 Task: Slide 2 - Contents Of This Template.
Action: Mouse moved to (31, 76)
Screenshot: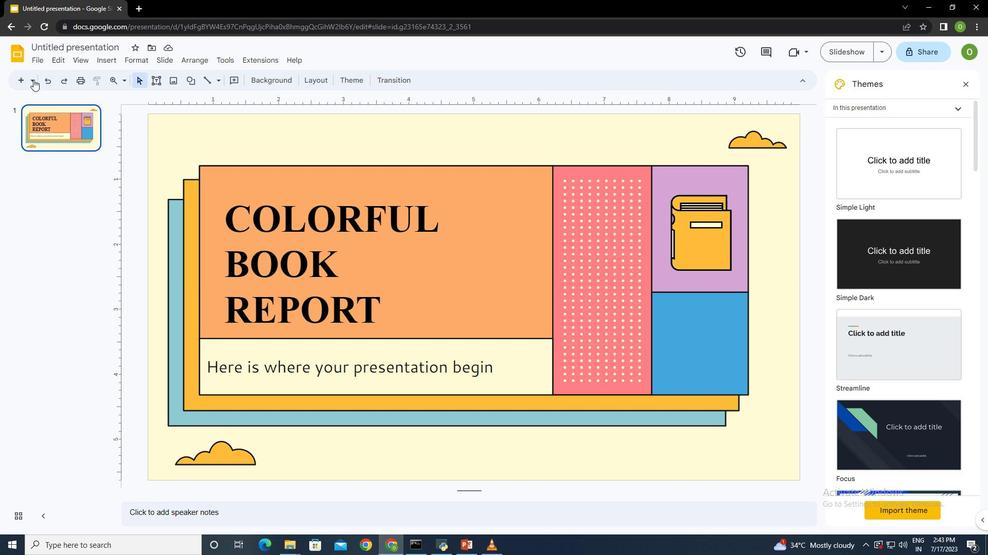 
Action: Mouse pressed left at (31, 76)
Screenshot: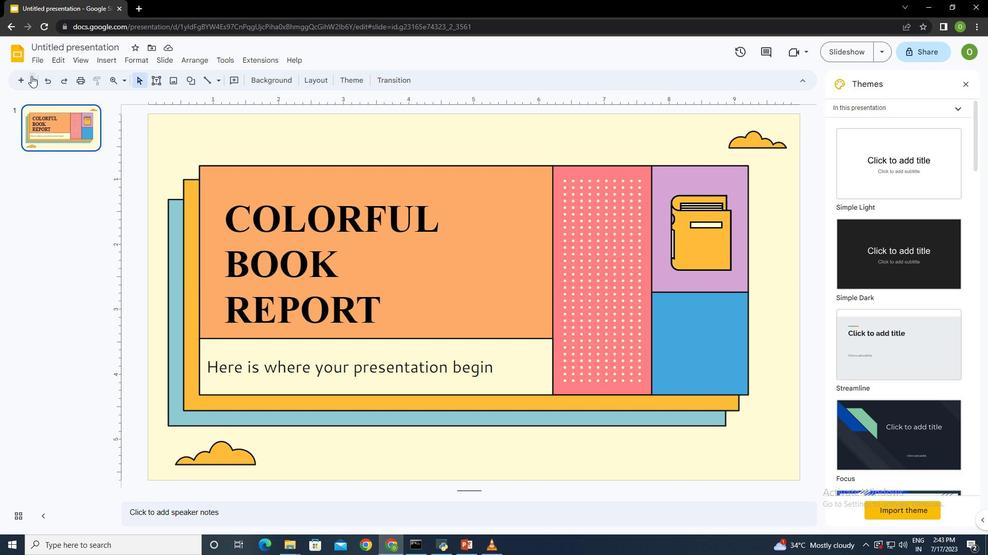 
Action: Mouse pressed left at (31, 76)
Screenshot: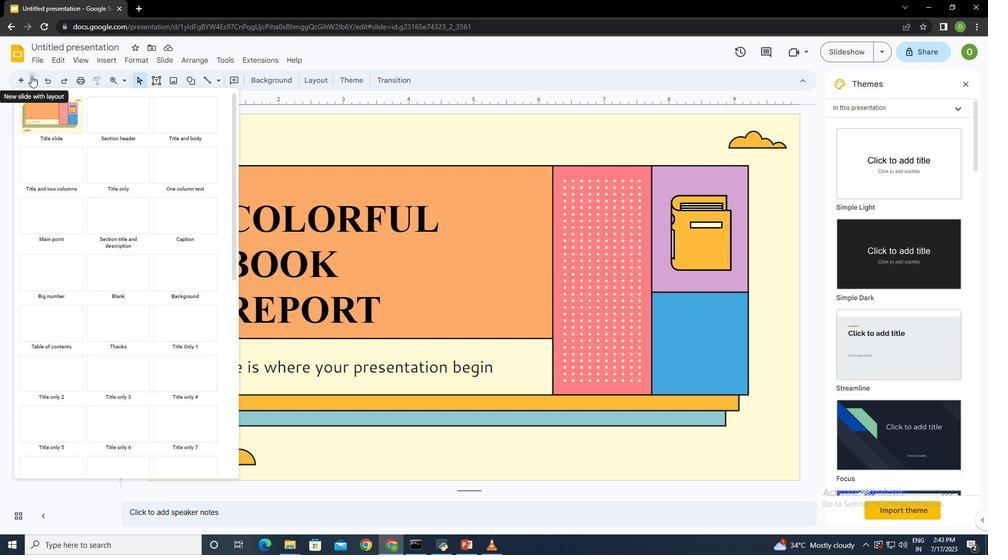 
Action: Mouse pressed left at (31, 76)
Screenshot: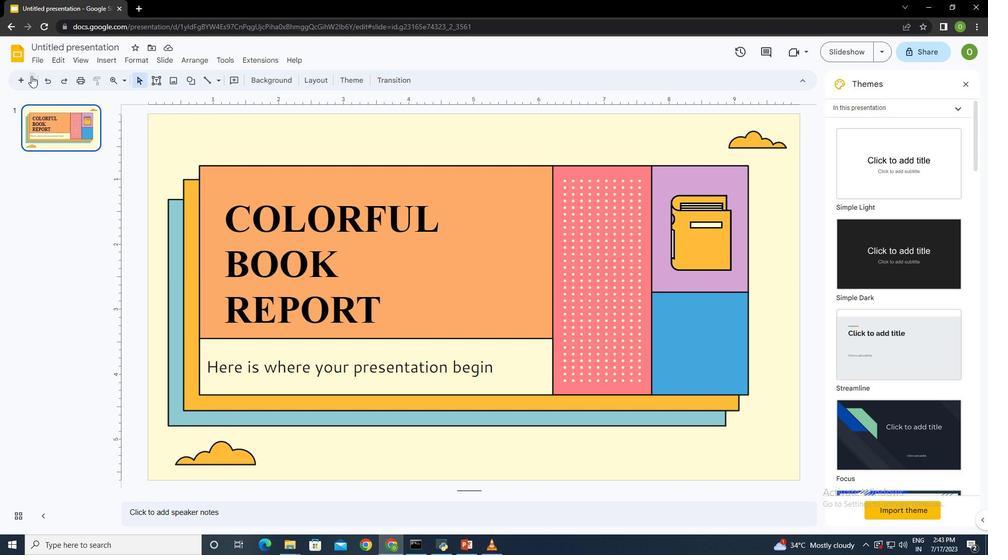 
Action: Mouse moved to (188, 118)
Screenshot: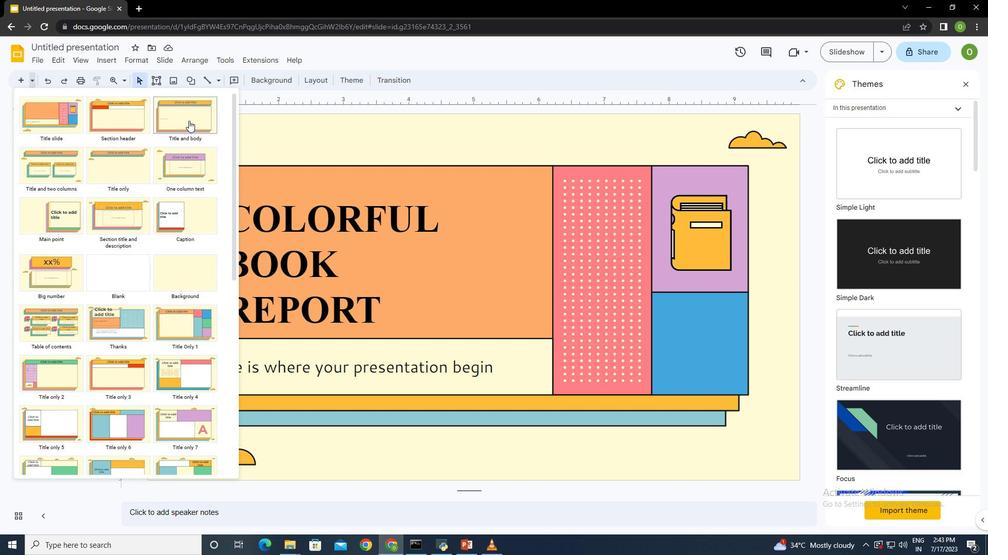 
Action: Mouse pressed left at (188, 118)
Screenshot: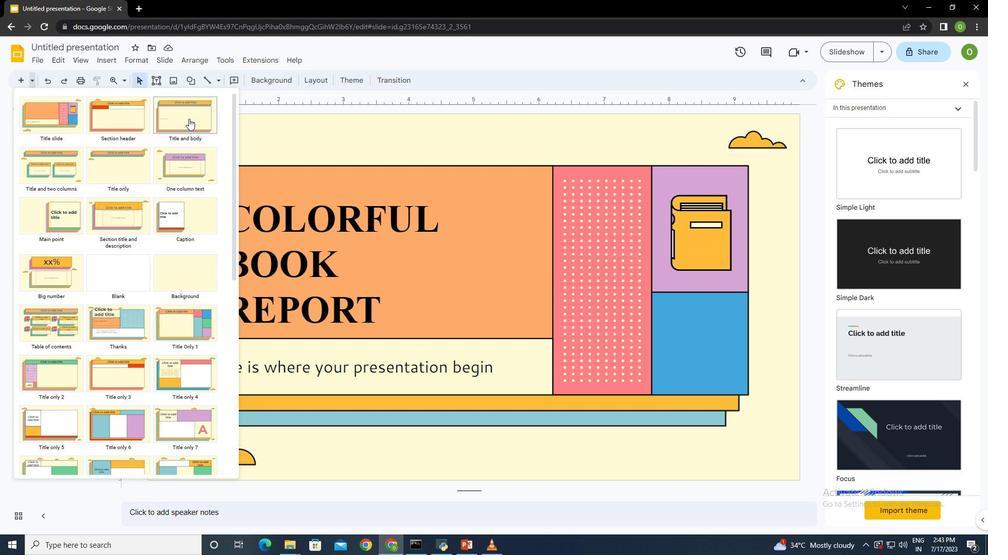
Action: Mouse moved to (342, 168)
Screenshot: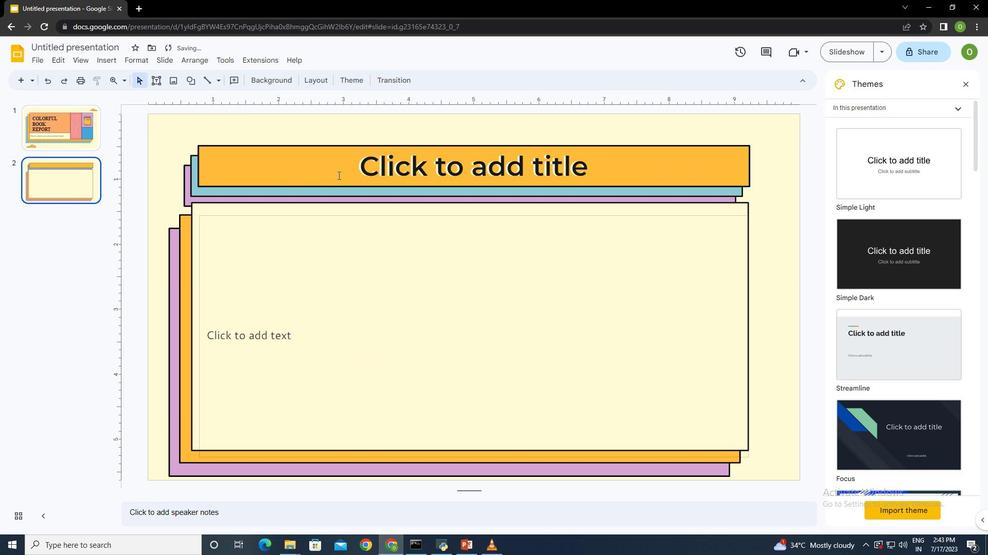 
Action: Mouse pressed left at (342, 168)
Screenshot: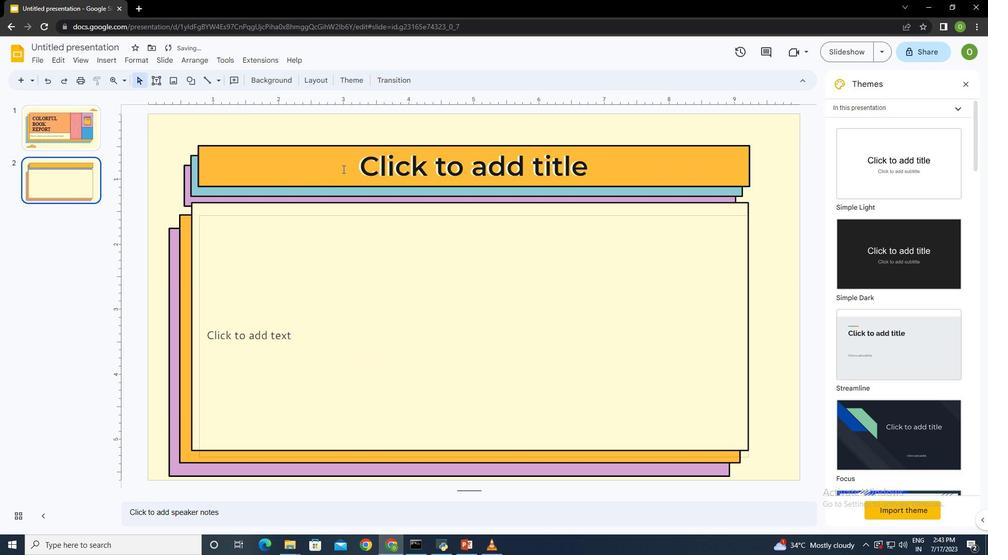 
Action: Key pressed <Key.caps_lock>CONTENTS<Key.space>OF<Key.space>THIS<Key.space>TEMPLATE
Screenshot: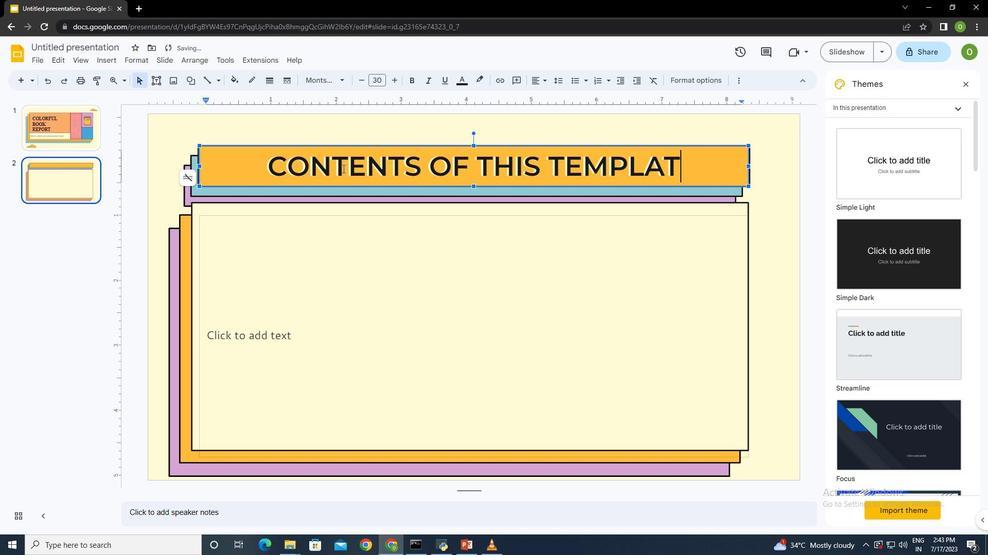 
Action: Mouse moved to (390, 173)
Screenshot: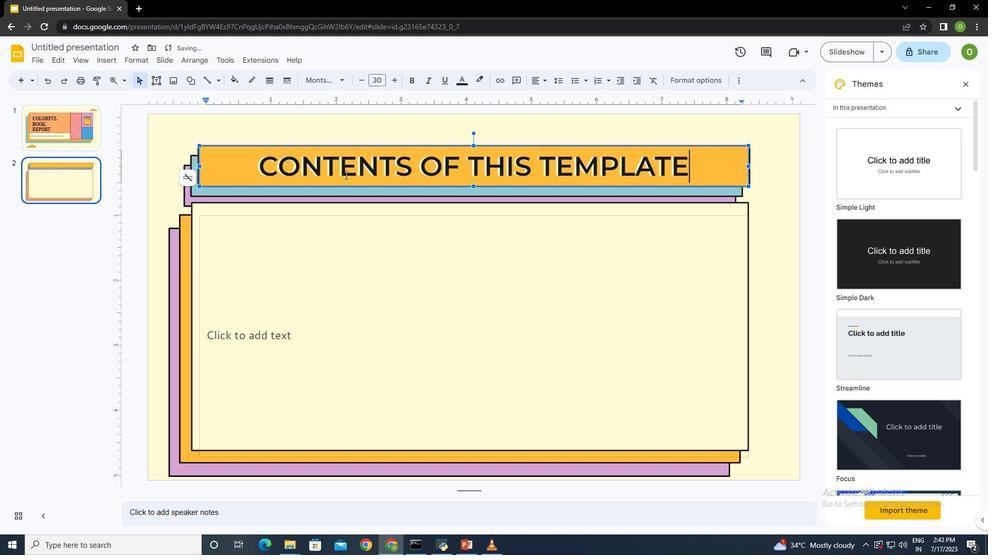 
Action: Key pressed ctrl+A
Screenshot: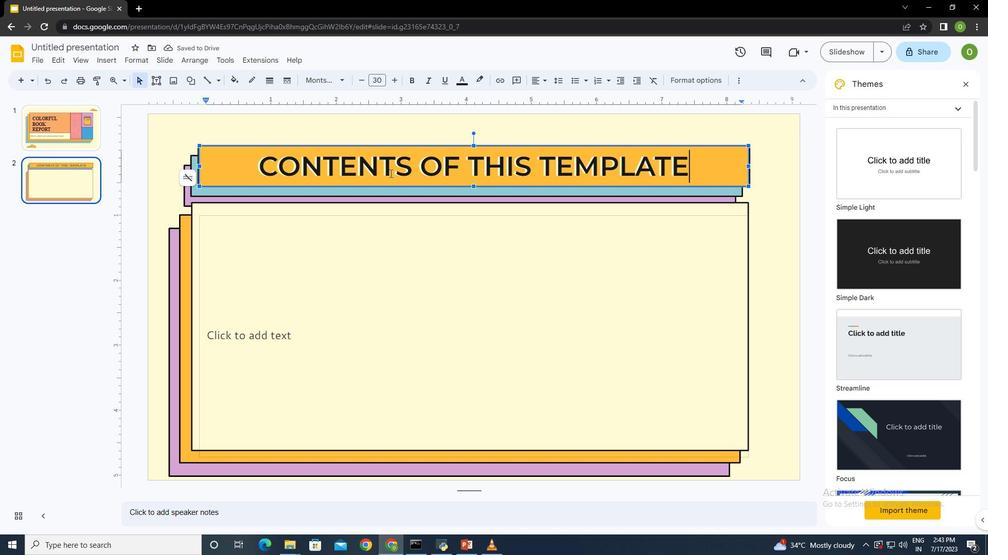 
Action: Mouse moved to (412, 81)
Screenshot: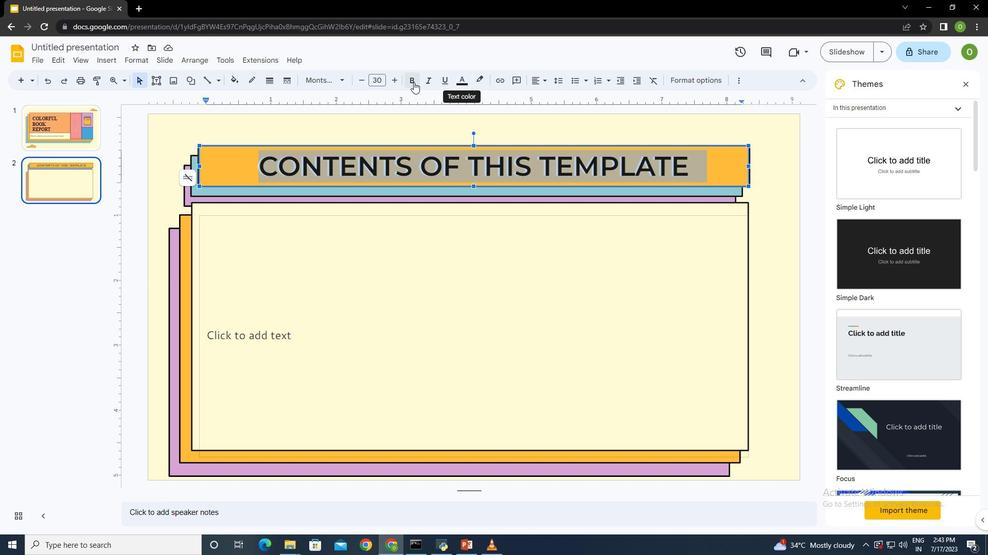
Action: Mouse pressed left at (412, 81)
Screenshot: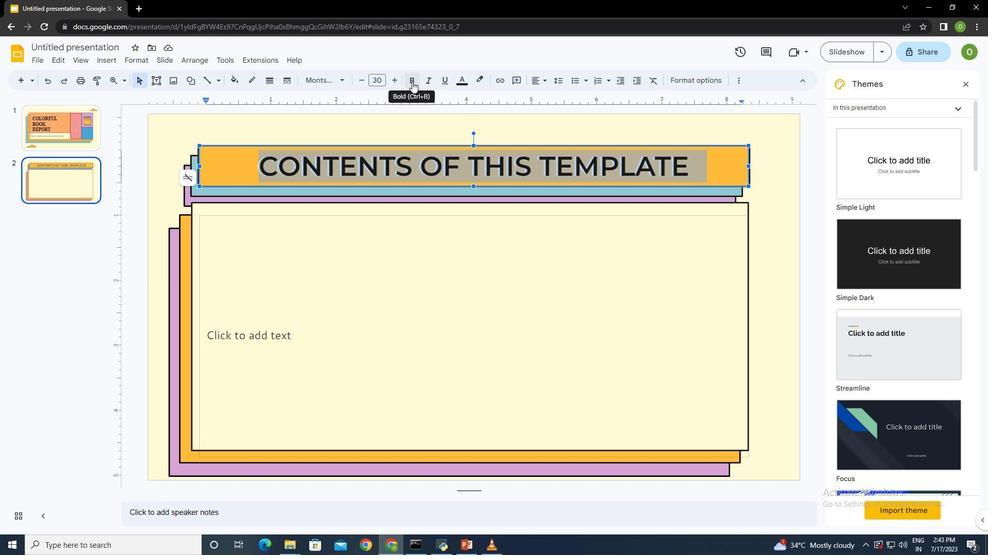 
Action: Mouse moved to (427, 83)
Screenshot: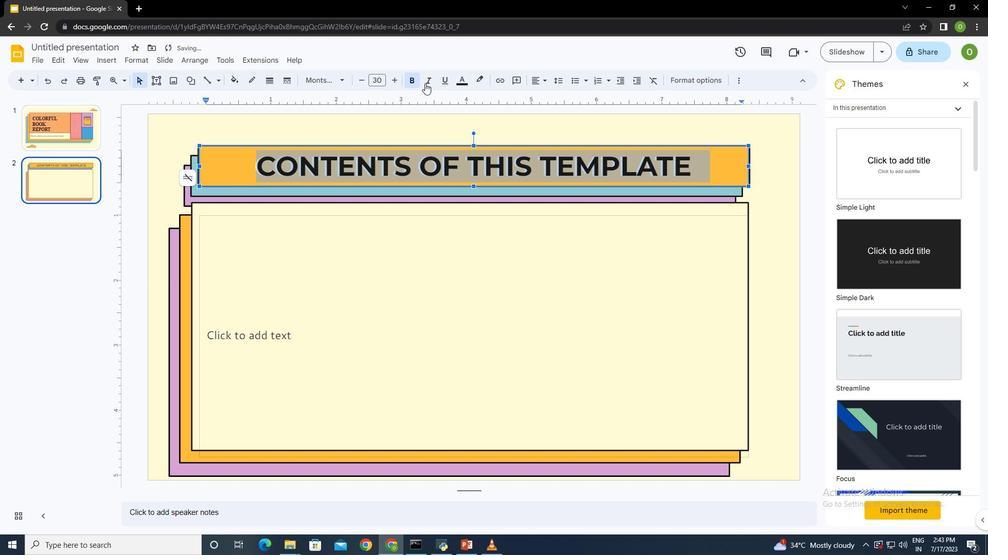 
Action: Mouse pressed left at (427, 83)
Screenshot: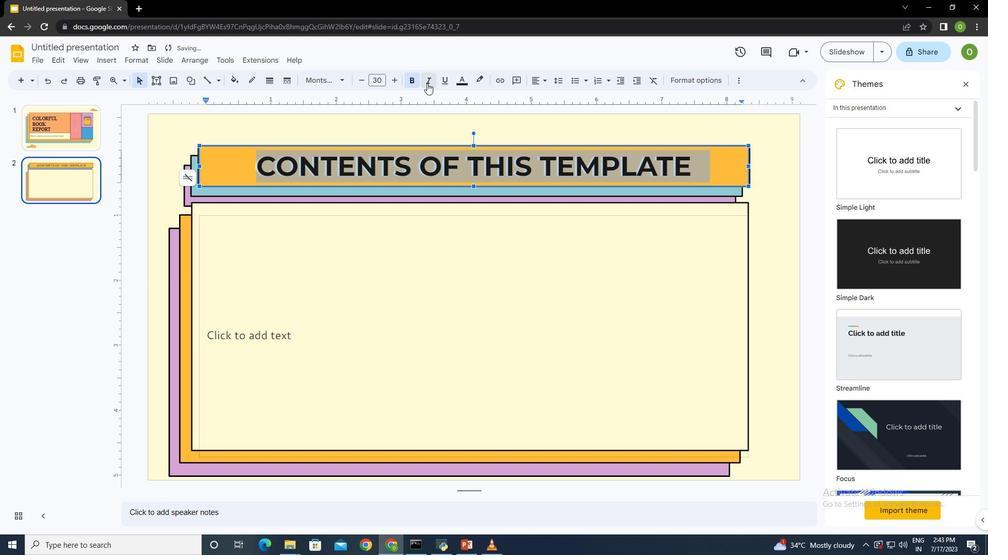 
Action: Mouse moved to (285, 258)
Screenshot: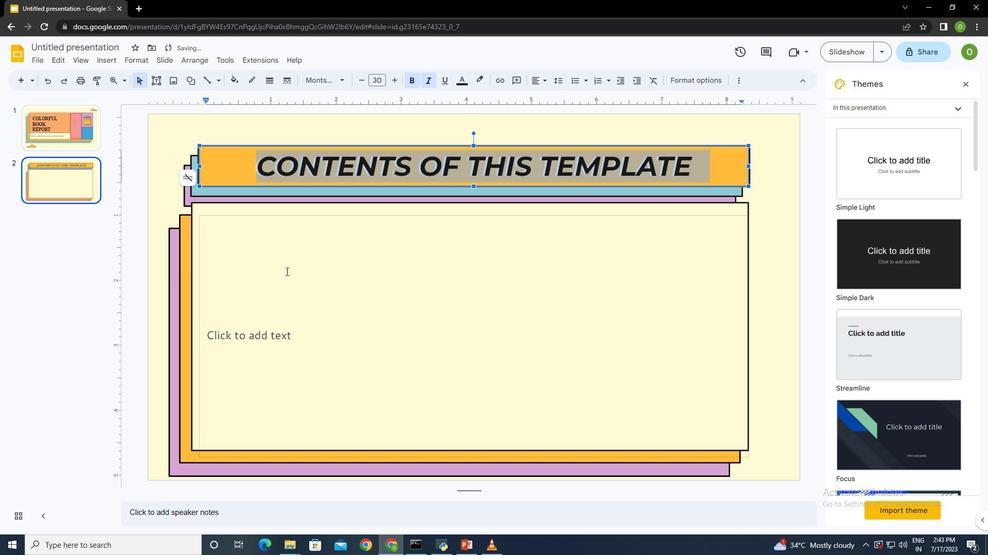 
Action: Mouse pressed left at (285, 258)
Screenshot: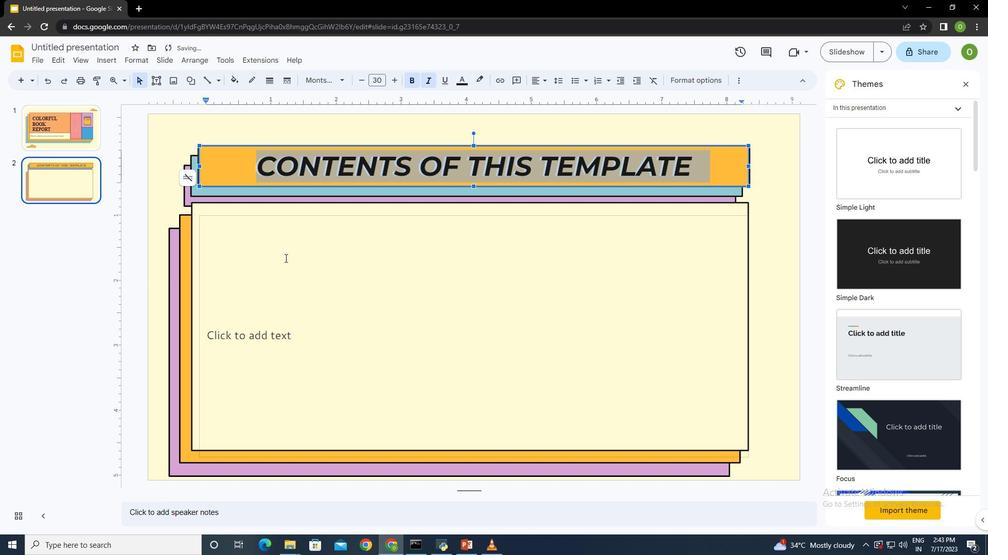 
Action: Key pressed <Key.shift><Key.caps_lock><Key.shift>Here's<Key.space>what<Key.space>you'll<Key.space>find<Key.space>in<Key.space>this<Key.space>template<Key.shift_r>:<Key.enter>
Screenshot: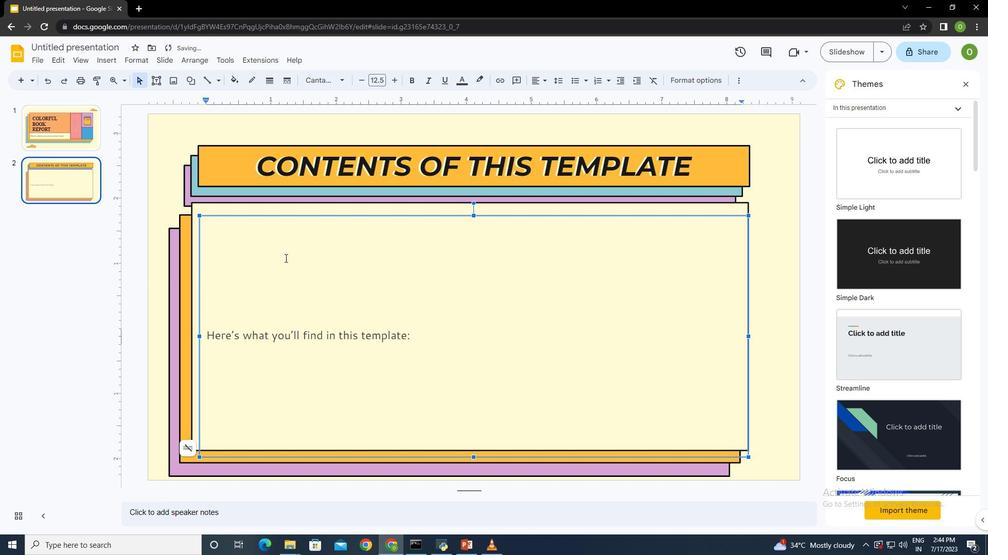 
Action: Mouse moved to (598, 80)
Screenshot: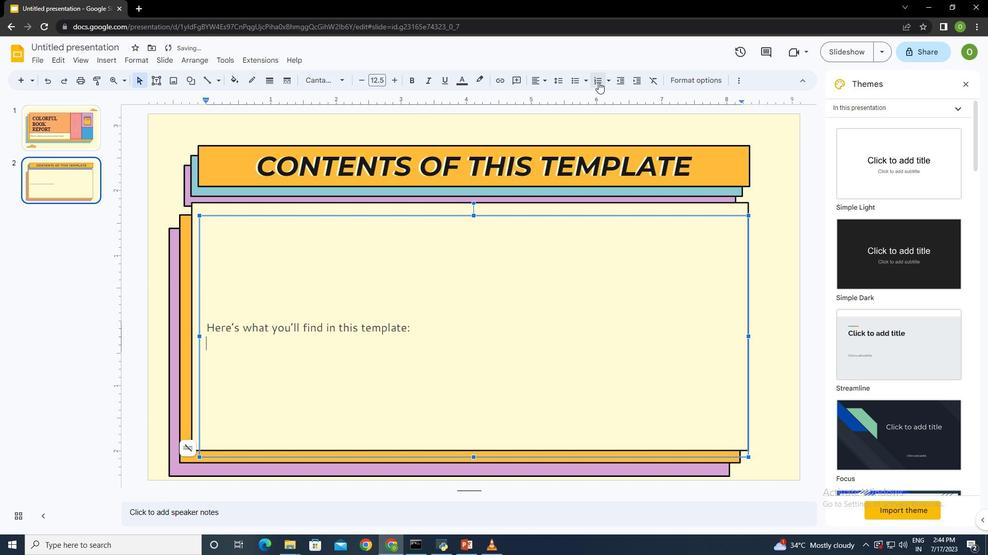 
Action: Mouse pressed left at (598, 80)
Screenshot: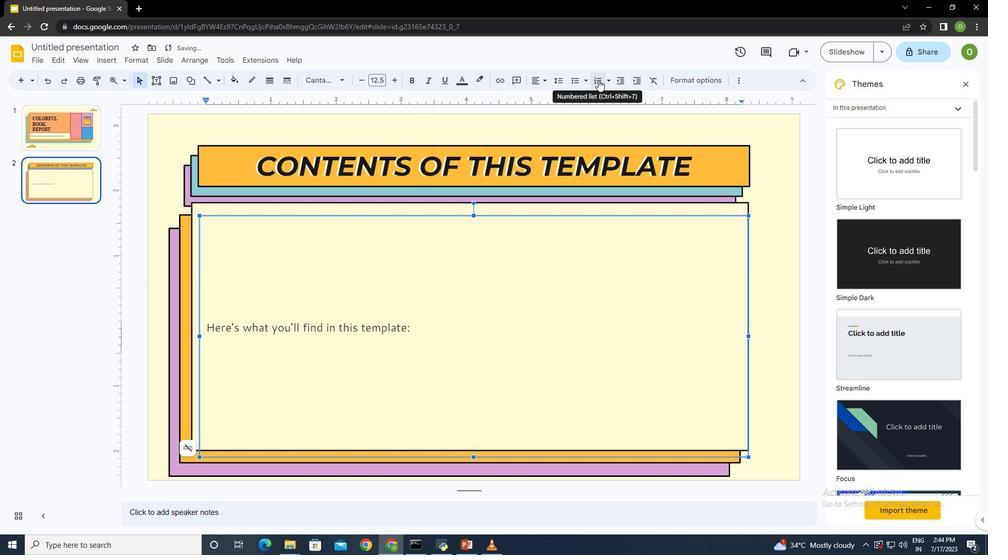 
Action: Mouse moved to (427, 334)
Screenshot: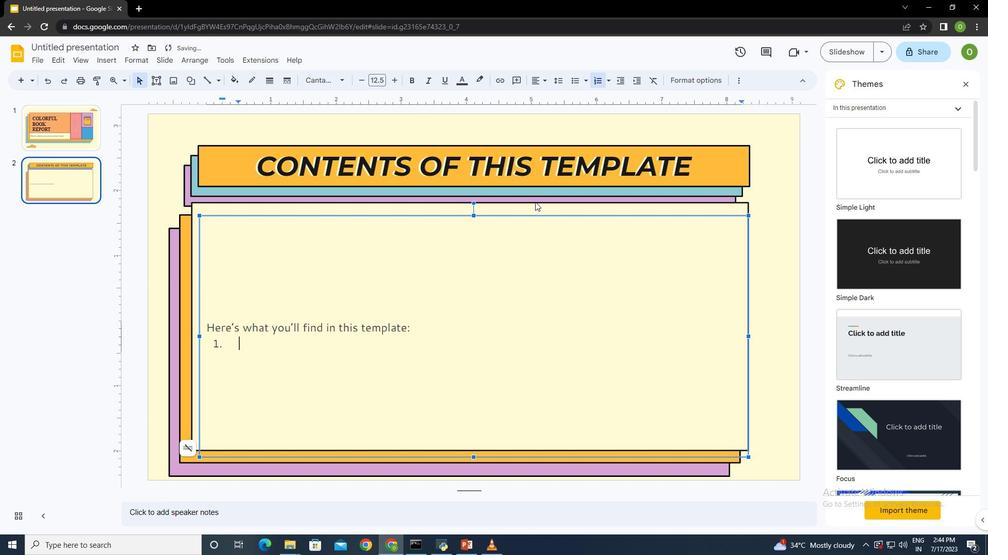
Action: Key pressed <Key.shift>A<Key.space>slide<Key.space>structure<Key.space>based<Key.space>om<Key.backspace>n<Key.space>a<Key.space>prea<Key.backspace>sentation<Key.space>for<Key.space>w<Key.backspace>education,<Key.space>which<Key.space>you<Key.space>can<Key.space>w<Key.backspace>easily<Key.space>as<Key.backspace>dapt<Key.space>to<Key.space>your<Key.space>needs.<Key.space><Key.shift>For<Key.space>more<Key.space>info<Key.space>on<Key.space>how<Key.space>to<Key.space>edit<Key.space>the<Key.space>template,<Key.space>please<Key.space>visit<Key.space>softage.com<Key.space>or<Key.space>read<Key.space>our<Key.space>website.<Key.enter><Key.shift>An<Key.space>assortment<Key.space>of<Key.space>graphic<Key.space>resources<Key.space>that<Key.space>are<Key.space>si<Key.backspace>uitable<Key.space>for<Key.space>use<Key.space>in<Key.space>the<Key.space>presentation<Key.space>can<Key.space>v<Key.backspace>be<Key.space>found<Key.space>in<Key.space>the<Key.space>link.<Key.enter><Key.shift>A<Key.space>slide<Key.space><Key.backspace>,<Key.space>which<Key.space>you<Key.space>mustt<Key.backspace><Key.space>keep<Key.space>so<Key.space>that<Key.space>proper<Key.space>credits<Key.space>for<Key.space>our<Key.space>design<Key.space>are<Key.space>given.<Key.enter><Key.shift>A<Key.space>slide<Key.space><Key.backspace>,<Key.space>e<Key.backspace>where<Key.space>you'll<Key.space>find<Key.space>link<Key.space><Key.backspace>s<Key.space>to<Key.space>all<Key.space>the<Key.space>elements<Key.space>used<Key.space>in<Key.space>the<Key.space>template.<Key.enter>final<Key.space>slide<Key.space>with<Key.shift_r>:<Key.enter><Key.shift>The<Key.space>used<Key.space>in<Key.space>the<Key.space>template.<Key.enter>a<Key.space>selection<Key.space>of<Key.space><Key.shift>Your<Key.backspace><Key.space>can<Key.space>customize<Key.space>and<Key.space>animate<Key.space>then<Key.backspace>m<Key.space>as<Key.space>you<Key.space>wish<Key.space>with<Key.space>the<Key.space>online<Key.space>editor,<Key.space>visit.<Key.enter>a<Key.backspace><Key.shift>More<Key.space><Key.shift><Key.shift><Key.shift><Key.shift><Key.shift><Key.shift><Key.shift><Key.shift><Key.shift><Key.shift>Whose<Key.space>size<Key.space>and<Key.space>color<Key.space>can<Key.space>be<Key.space>edited.<Key.enter><Key.shift><Key.shift>Sets<Key.space>of<Key.space>the<Key.space>following<Key.space>themes<Key.space>general,<Key.space>business<Key.space>avatar<Key.space><Key.backspace>,<Key.space>creative<Key.space>teamword<Key.backspace>k.<Key.enter><Key.backspace><Key.shift><Key.shift><Key.shift><Key.shift><Key.shift><Key.shift><Key.shift><Key.shift><Key.shift>You<Key.space>can<Key.space>delete<Key.space>this<Key.space>slide<Key.space>when<Key.space>you're<Key.space>done<Key.space>editing<Key.space>the<Key.space>presenta<Key.backspace>ion.
Screenshot: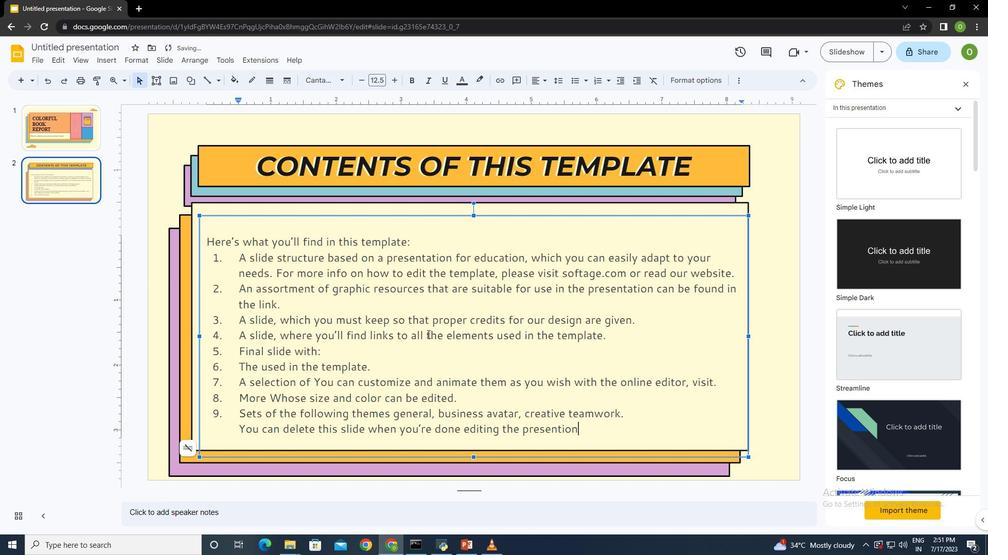 
Action: Mouse moved to (600, 434)
Screenshot: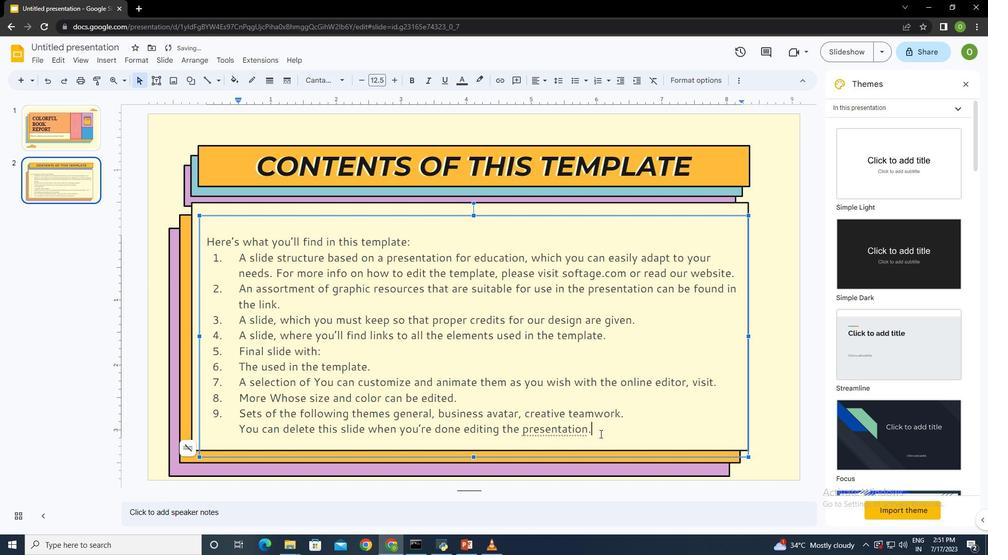 
Action: Mouse pressed left at (600, 434)
Screenshot: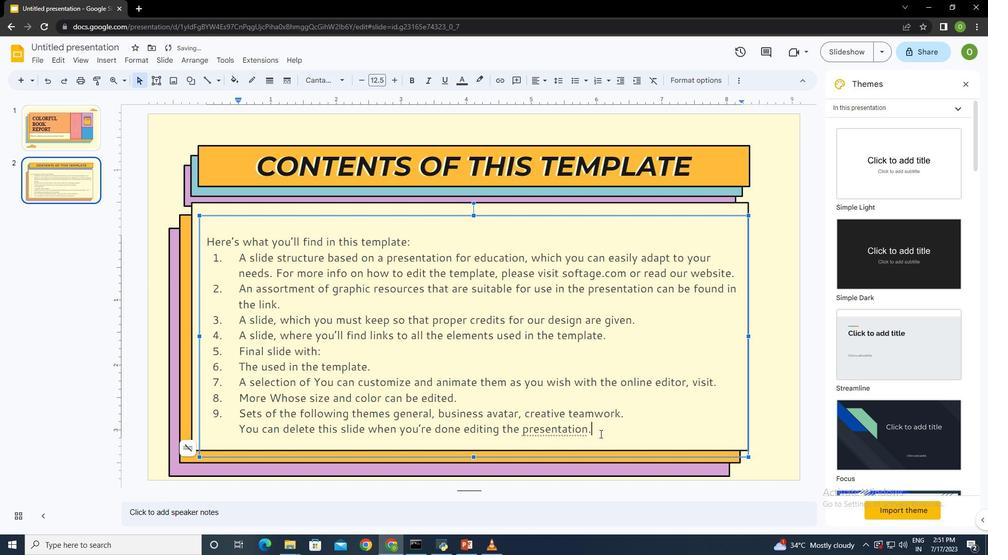 
Action: Mouse moved to (225, 61)
Screenshot: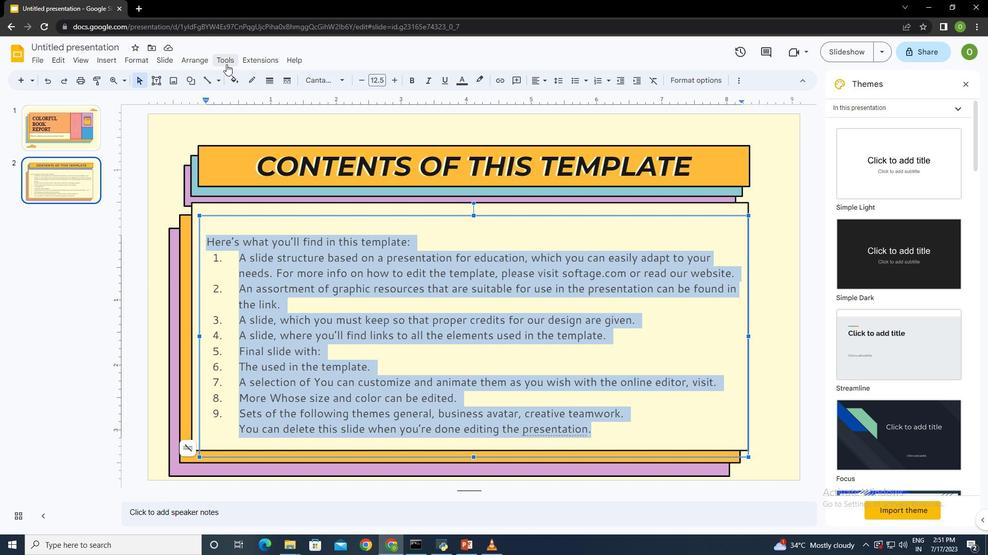 
Action: Mouse pressed left at (225, 61)
Screenshot: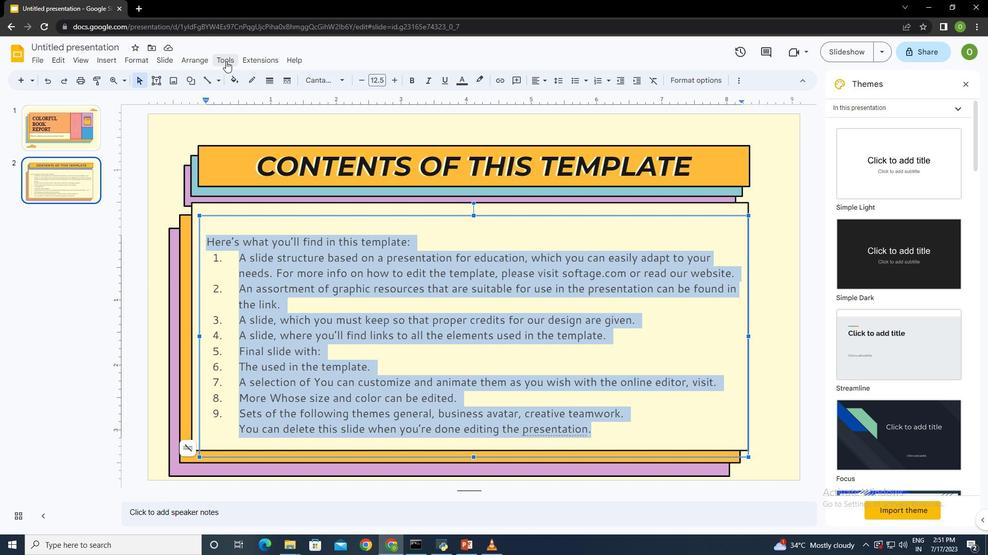 
Action: Mouse moved to (247, 76)
Screenshot: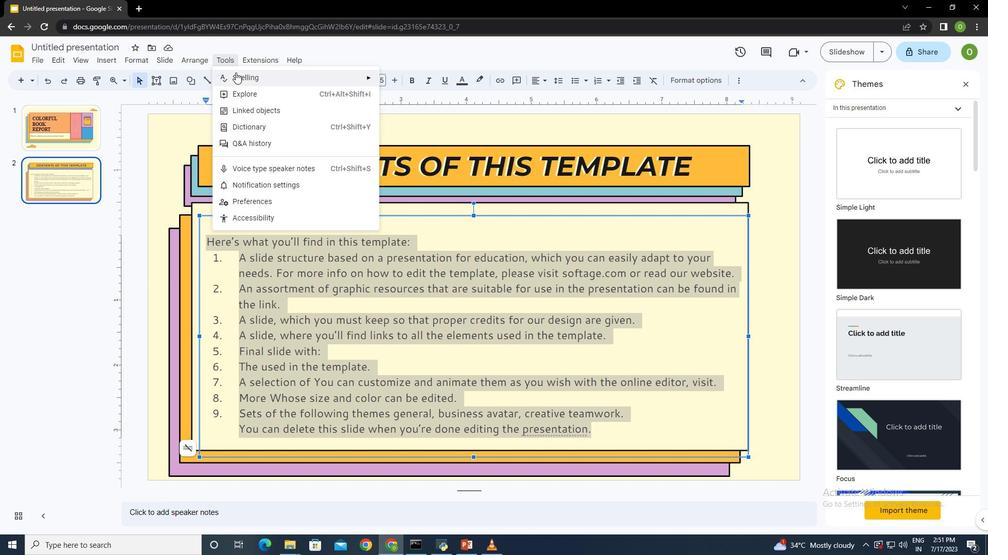 
Action: Mouse pressed left at (247, 76)
Screenshot: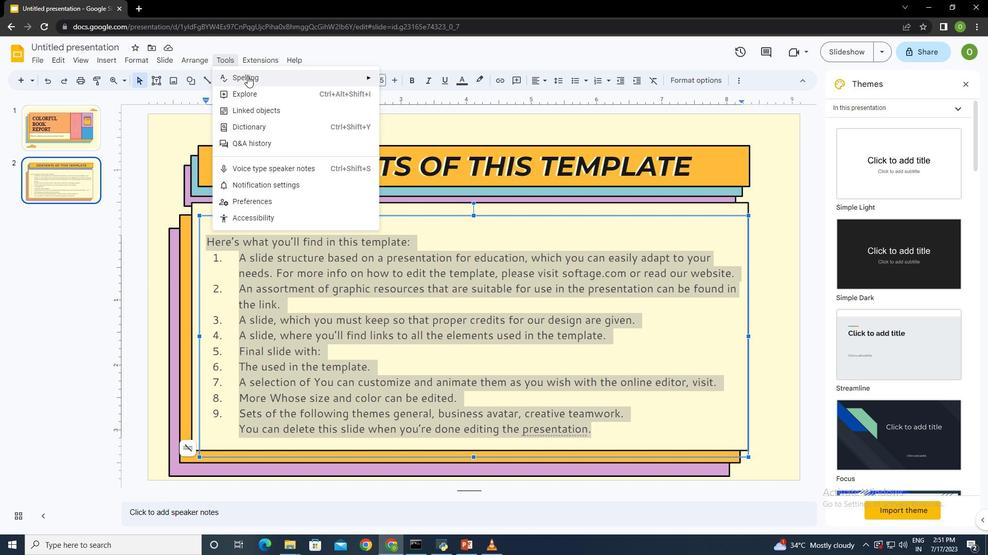 
Action: Mouse moved to (425, 77)
Screenshot: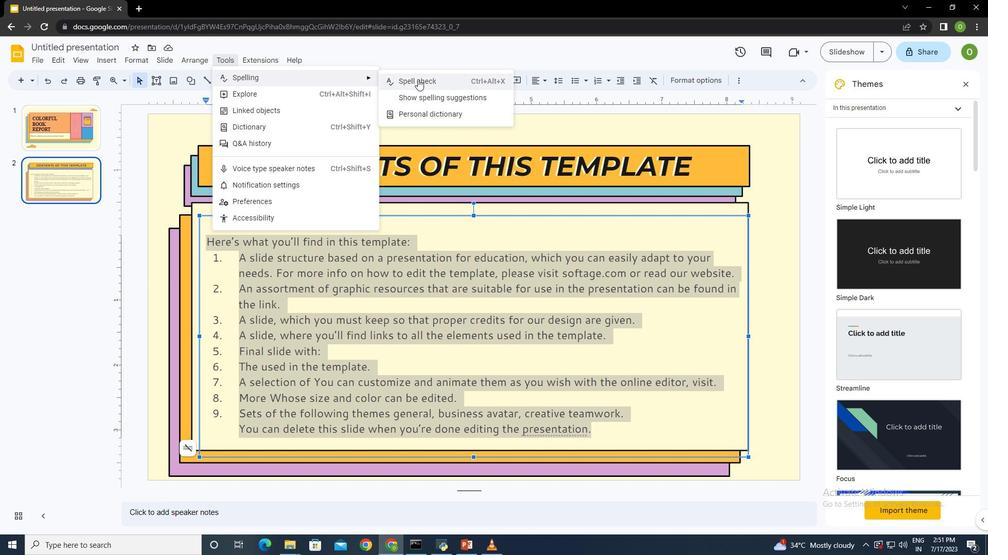 
Action: Mouse pressed left at (425, 77)
Screenshot: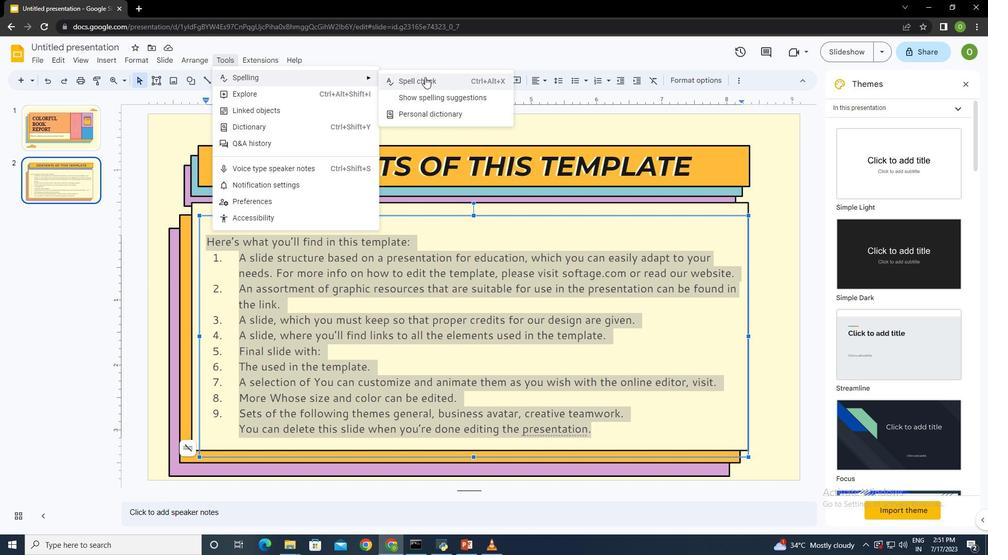 
Action: Mouse moved to (832, 154)
Screenshot: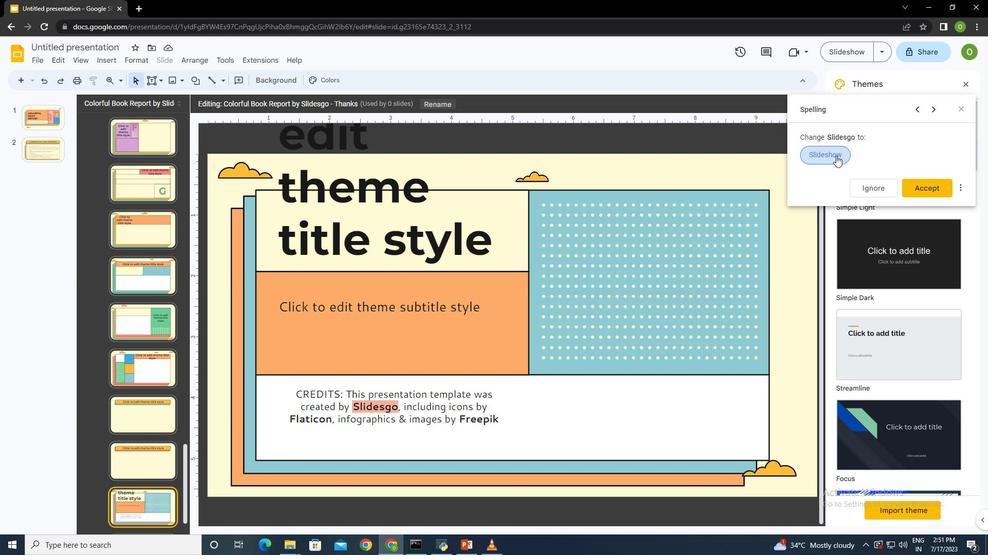 
Action: Mouse pressed left at (832, 154)
Screenshot: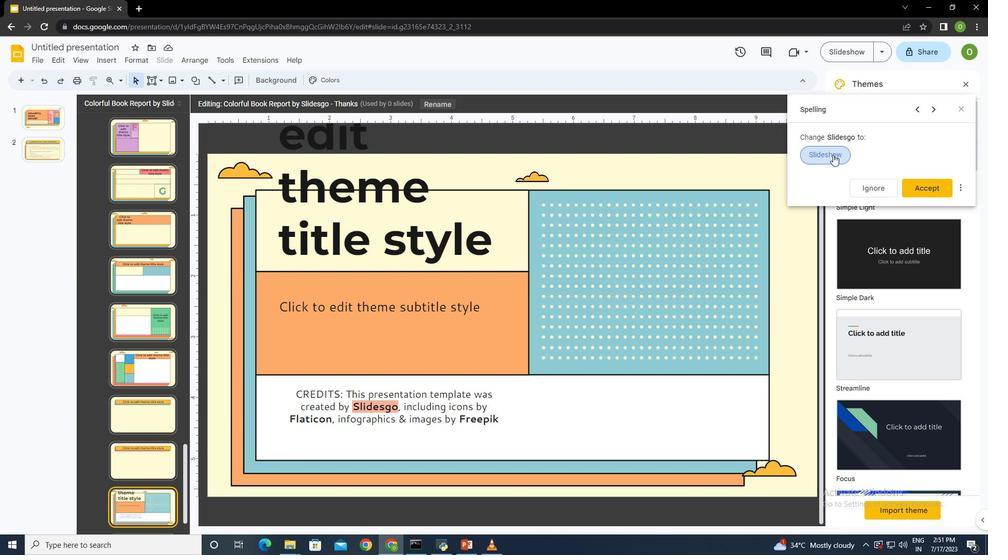 
Action: Mouse moved to (964, 110)
Screenshot: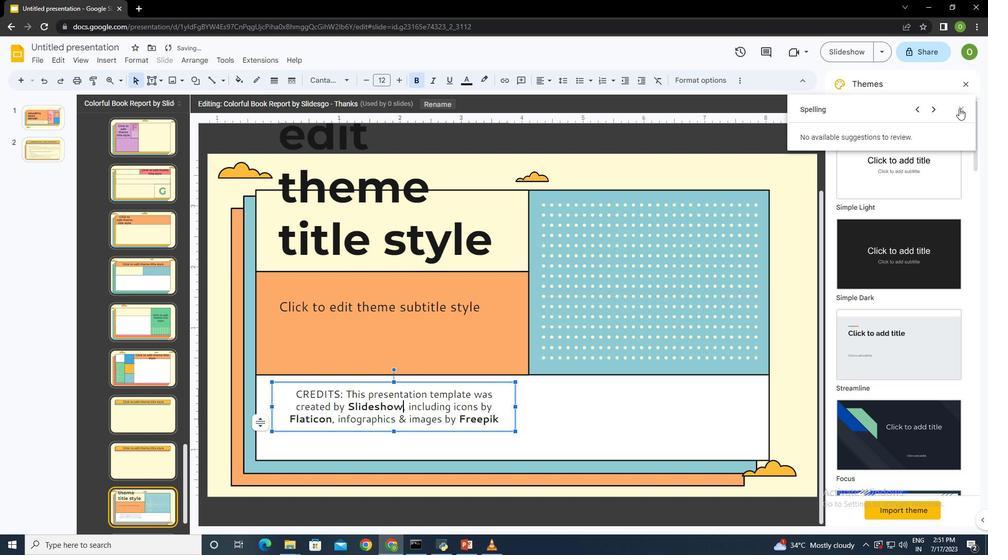 
Action: Mouse pressed left at (964, 110)
Screenshot: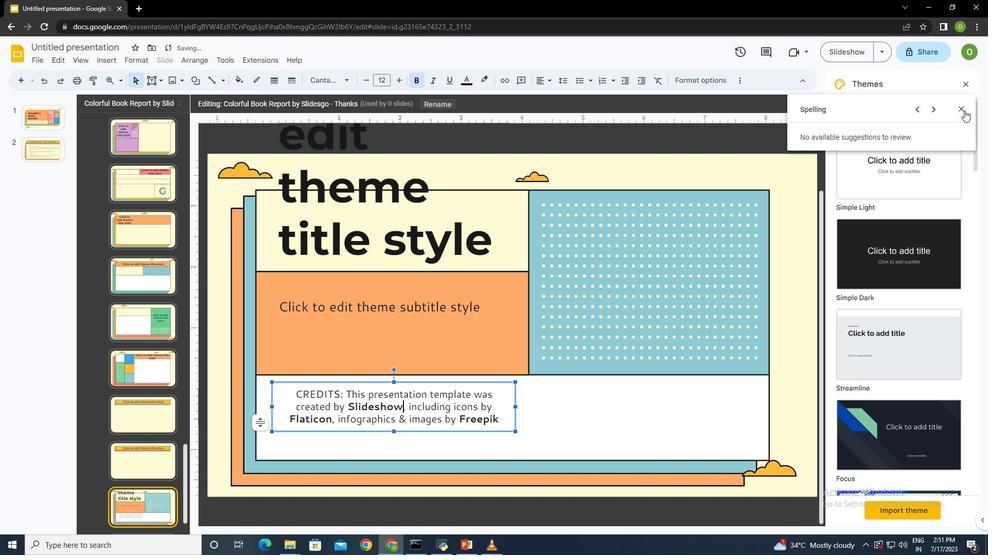 
Action: Mouse moved to (660, 433)
Screenshot: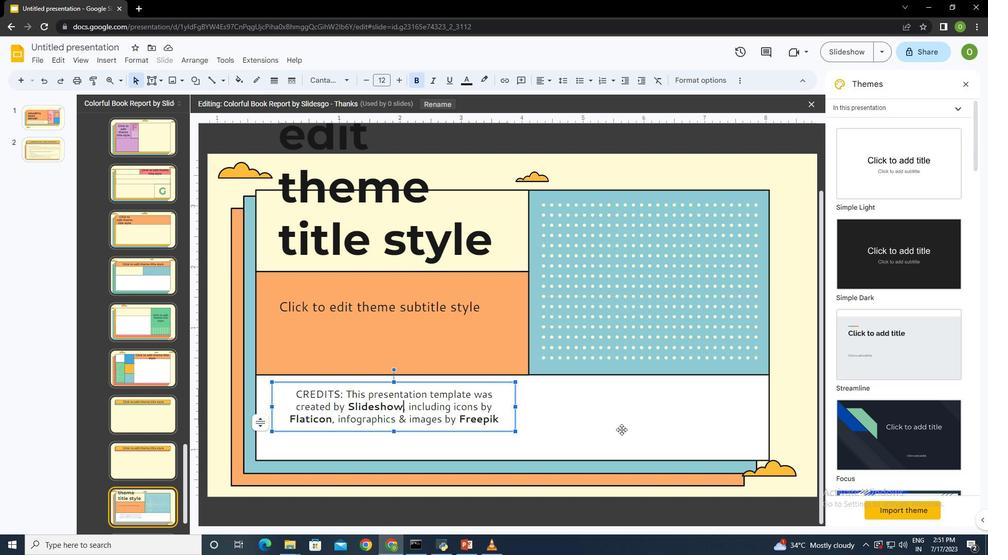 
Action: Mouse pressed left at (660, 433)
Screenshot: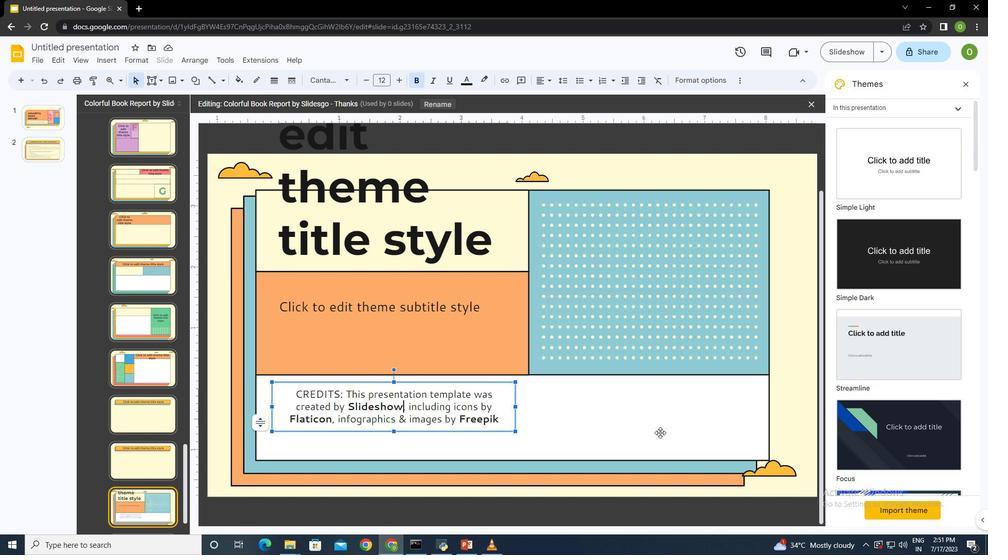 
Action: Mouse moved to (48, 150)
Screenshot: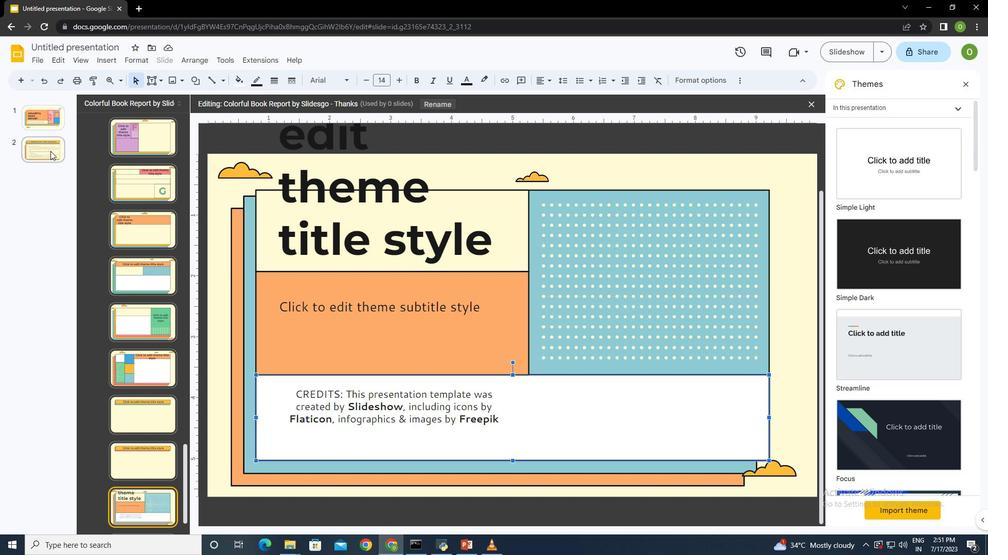 
Action: Mouse pressed left at (48, 150)
Screenshot: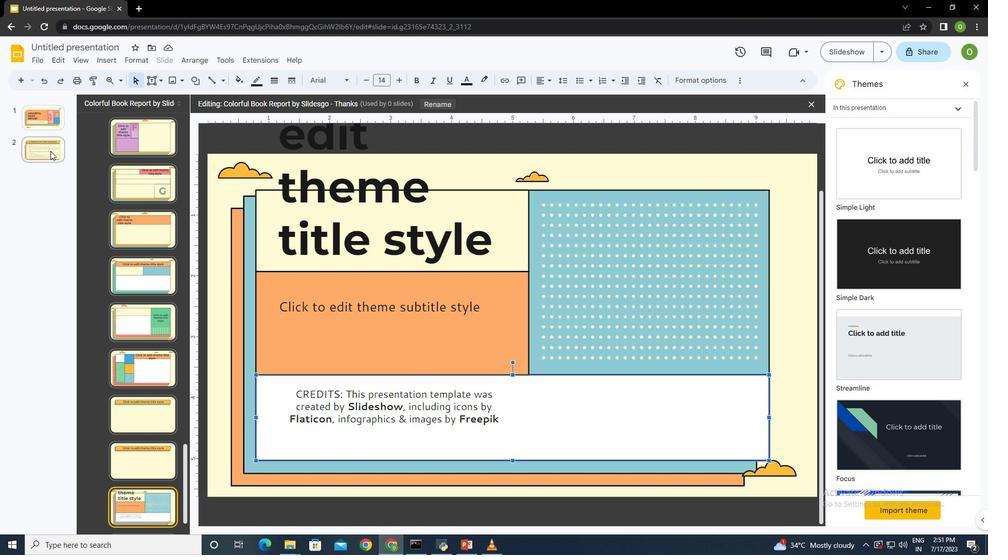 
Action: Mouse moved to (503, 311)
Screenshot: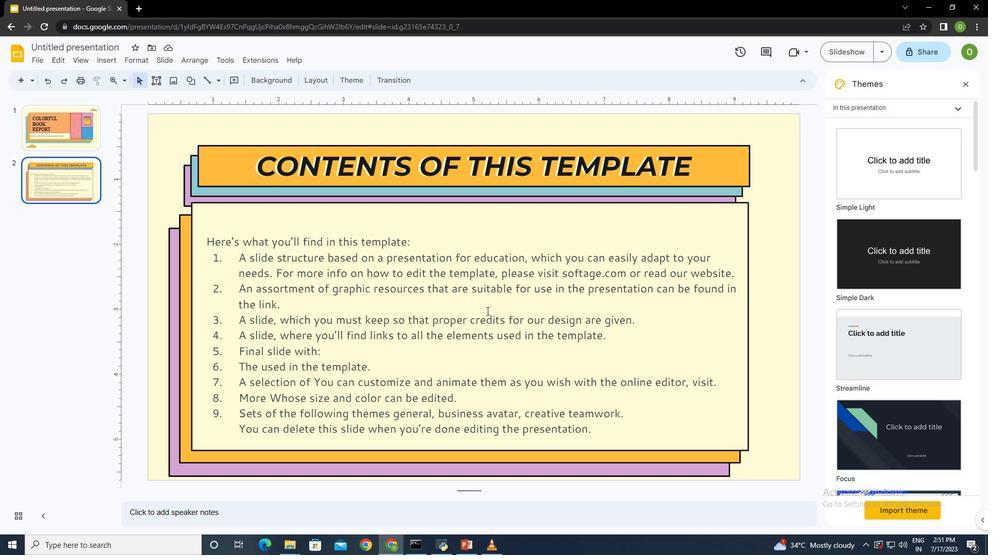 
Action: Mouse pressed left at (503, 311)
Screenshot: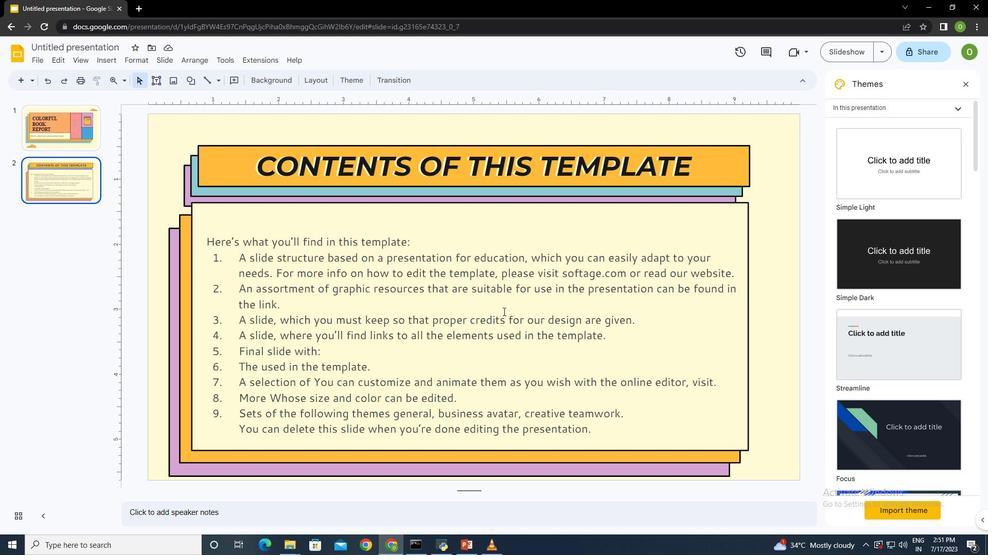 
Action: Mouse moved to (210, 234)
Screenshot: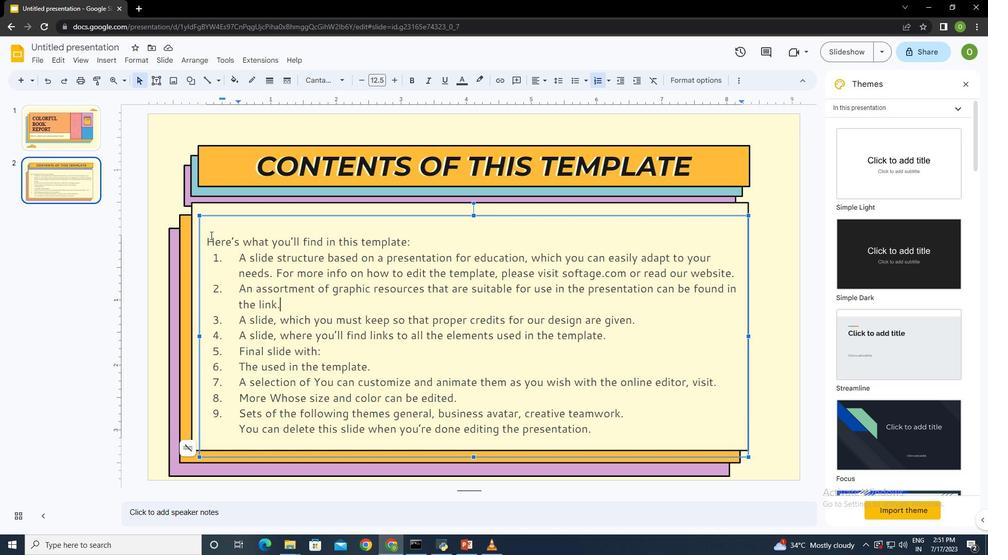 
Action: Mouse pressed left at (210, 234)
Screenshot: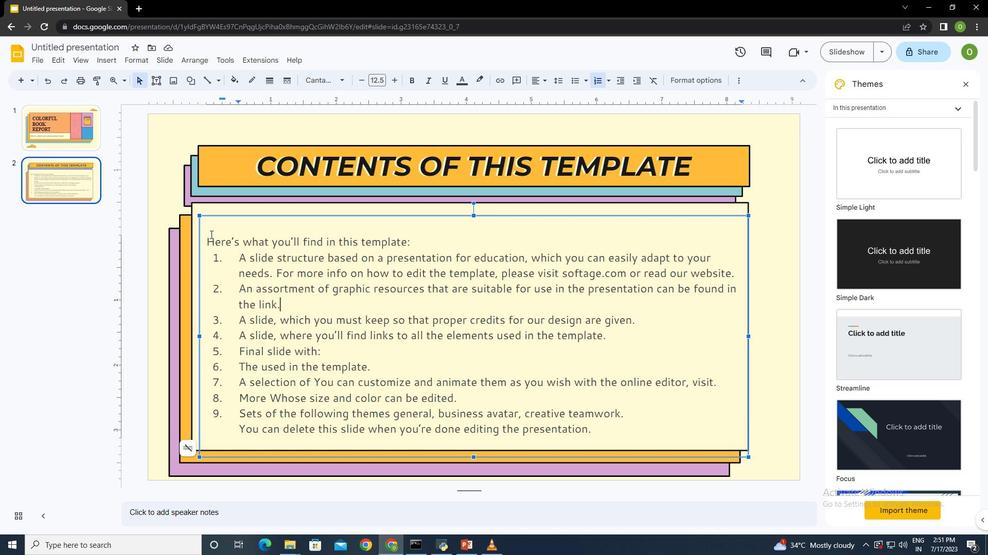 
Action: Mouse moved to (205, 245)
Screenshot: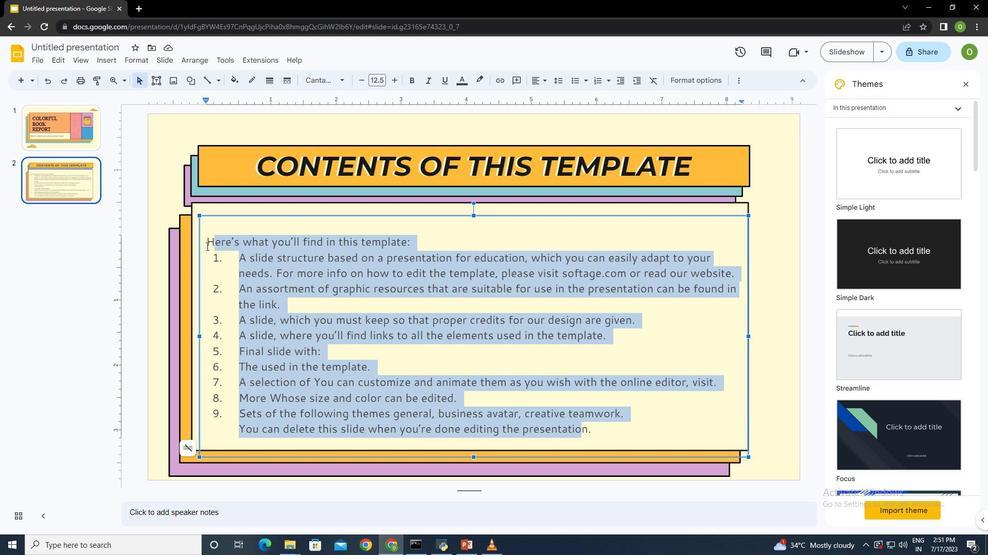 
Action: Mouse pressed left at (205, 245)
Screenshot: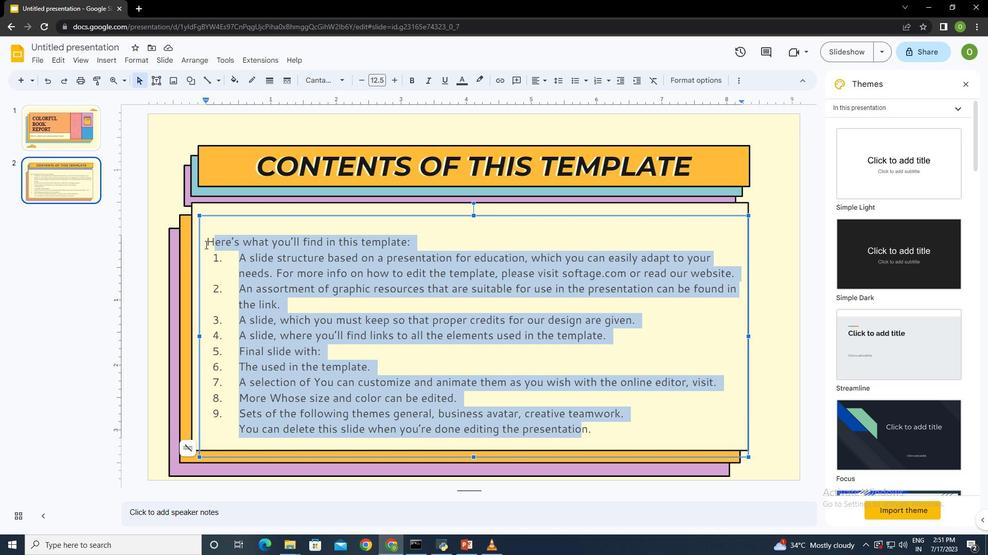 
Action: Mouse moved to (205, 239)
Screenshot: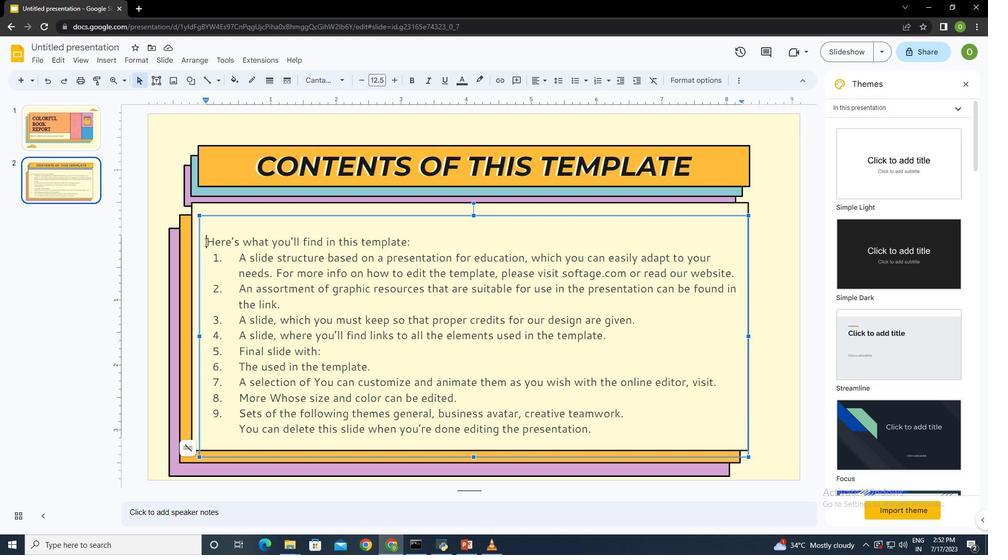 
Action: Mouse pressed left at (205, 239)
Screenshot: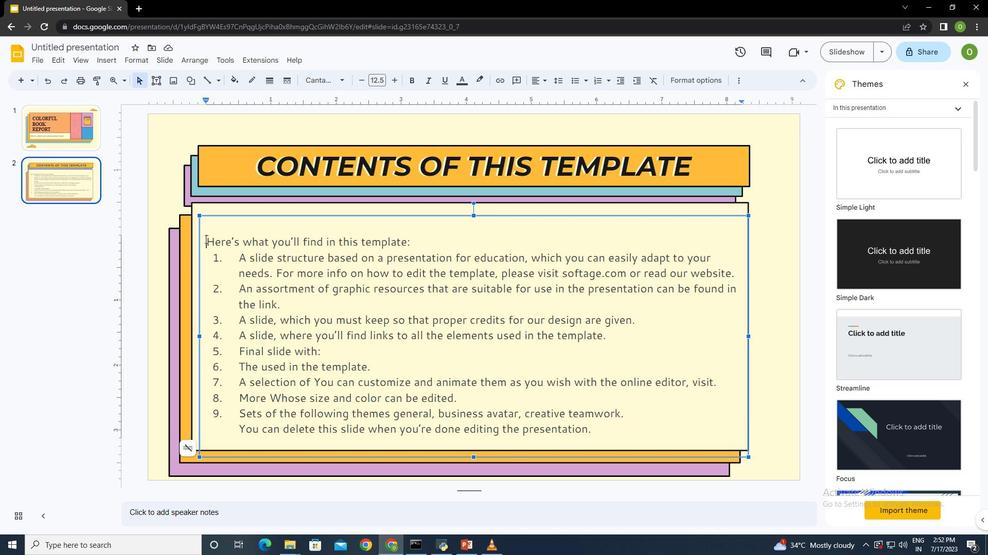 
Action: Mouse moved to (969, 80)
Screenshot: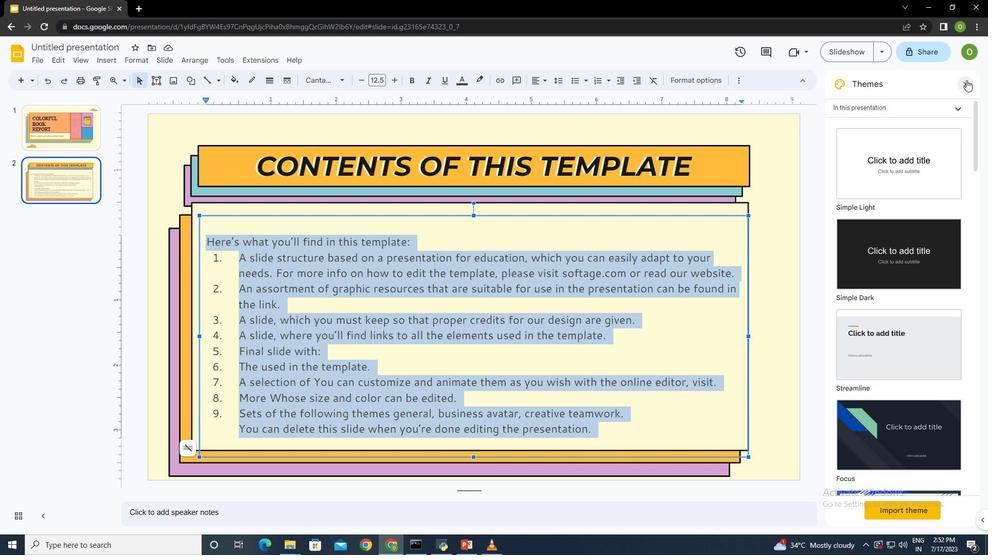 
Action: Mouse pressed left at (969, 80)
Screenshot: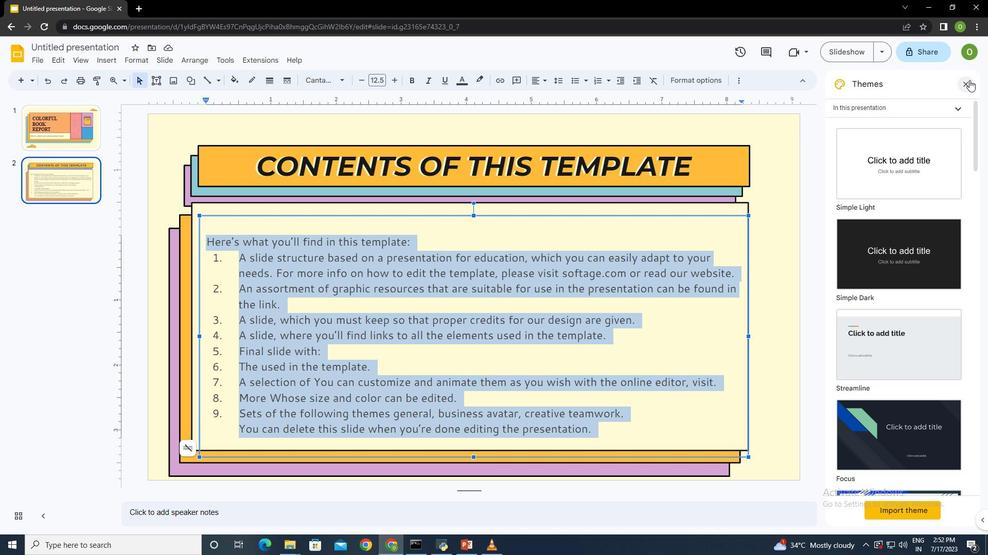 
Action: Mouse moved to (746, 76)
Screenshot: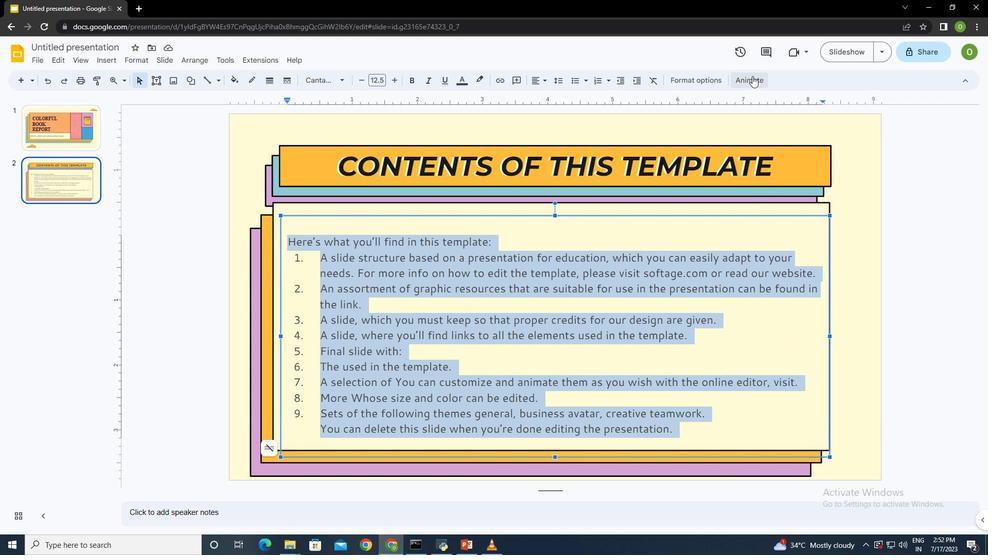 
Action: Mouse pressed left at (746, 76)
Screenshot: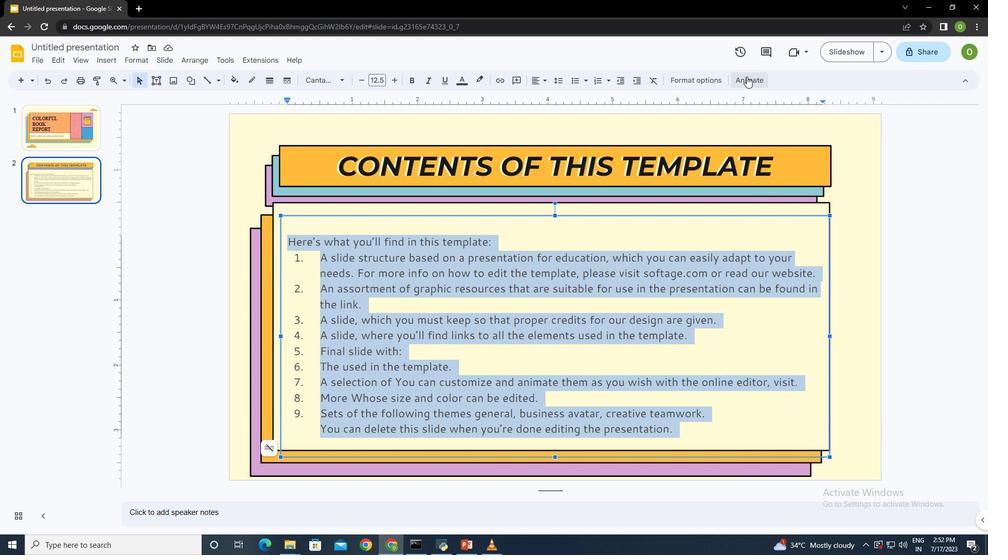 
Action: Mouse moved to (891, 240)
Screenshot: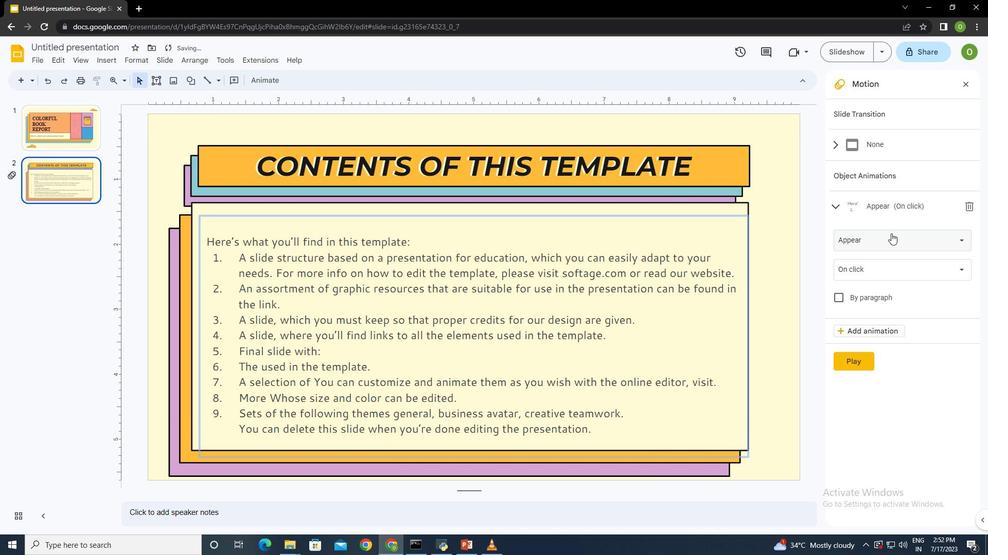 
Action: Mouse pressed left at (891, 240)
Screenshot: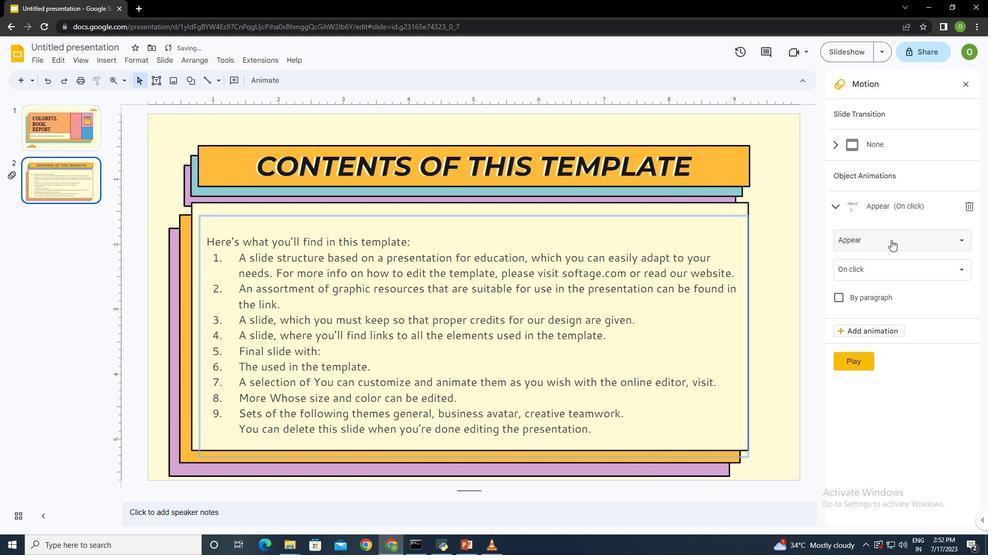 
Action: Mouse moved to (900, 376)
Screenshot: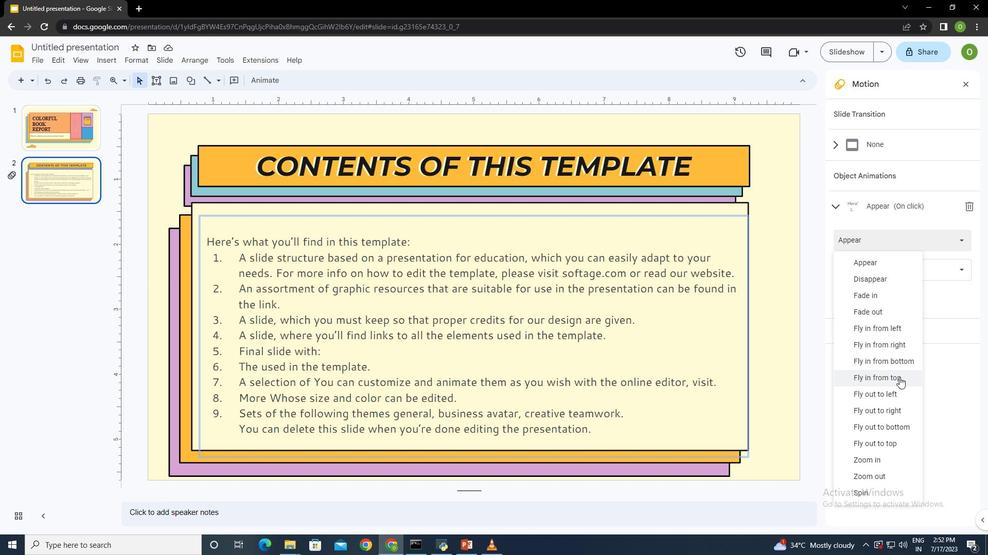 
Action: Mouse pressed left at (900, 376)
Screenshot: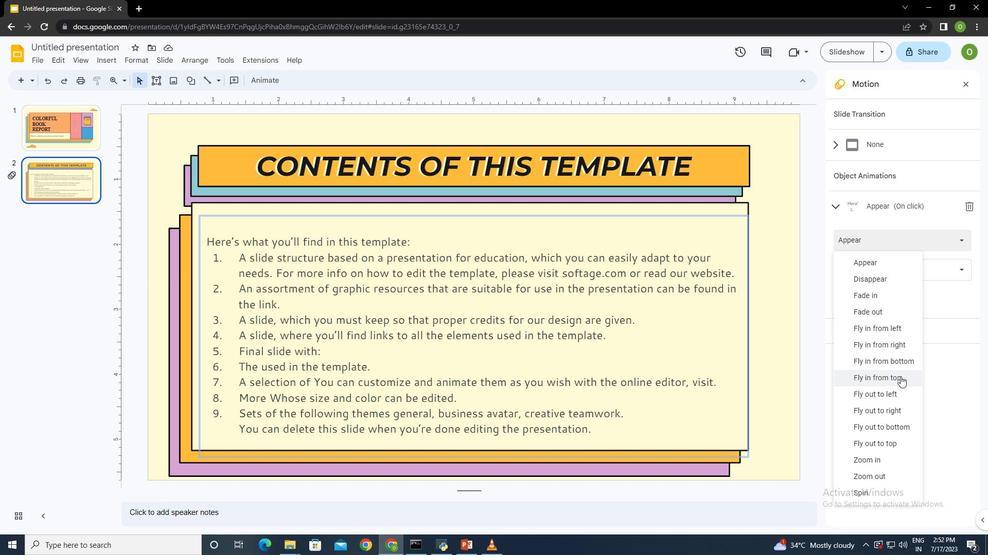 
Action: Mouse moved to (883, 271)
Screenshot: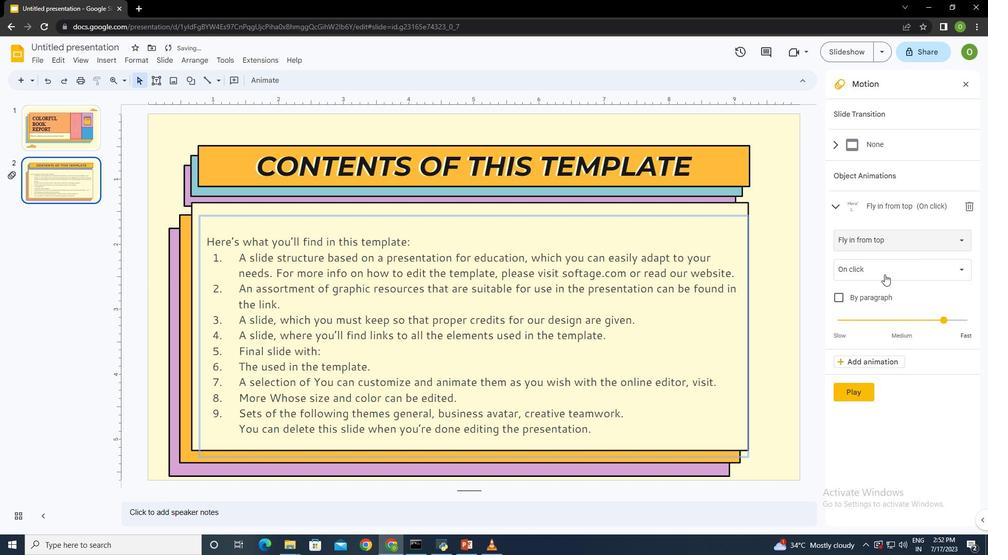 
Action: Mouse pressed left at (883, 271)
Screenshot: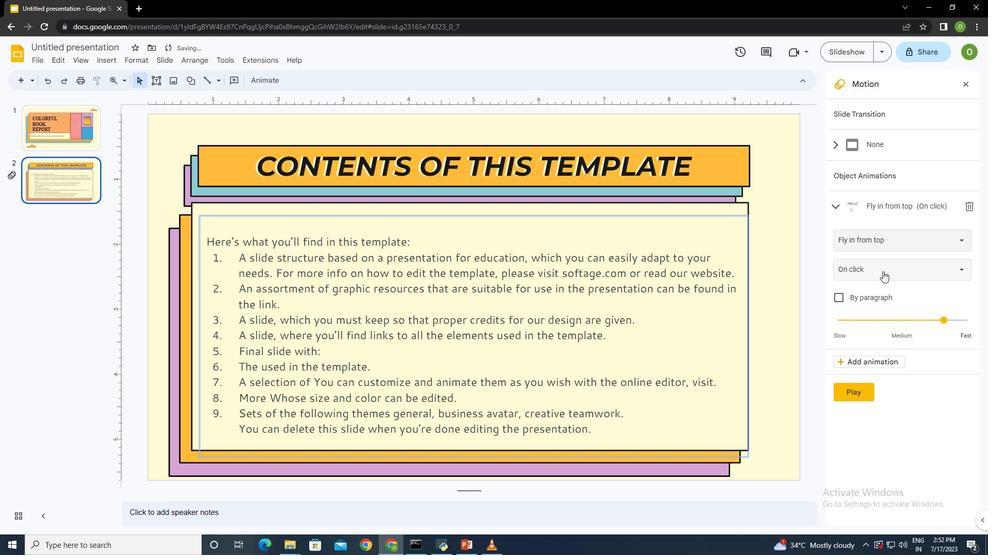 
Action: Mouse moved to (876, 306)
Screenshot: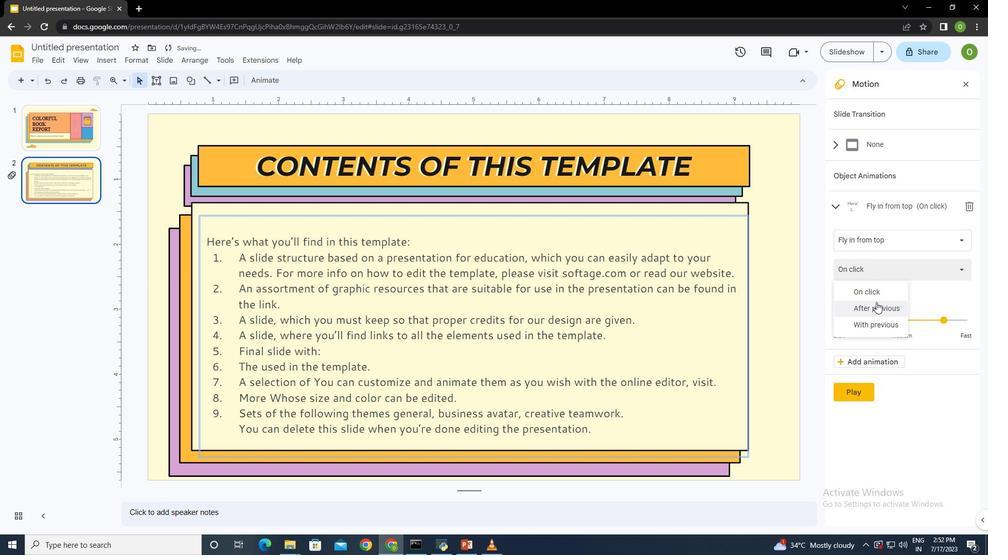 
Action: Mouse pressed left at (876, 306)
Screenshot: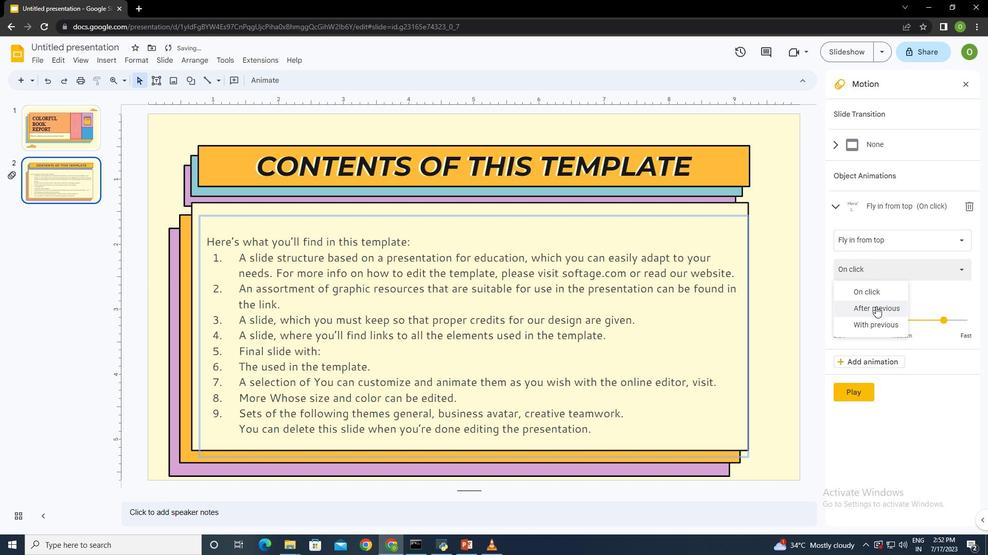 
Action: Mouse moved to (942, 318)
Screenshot: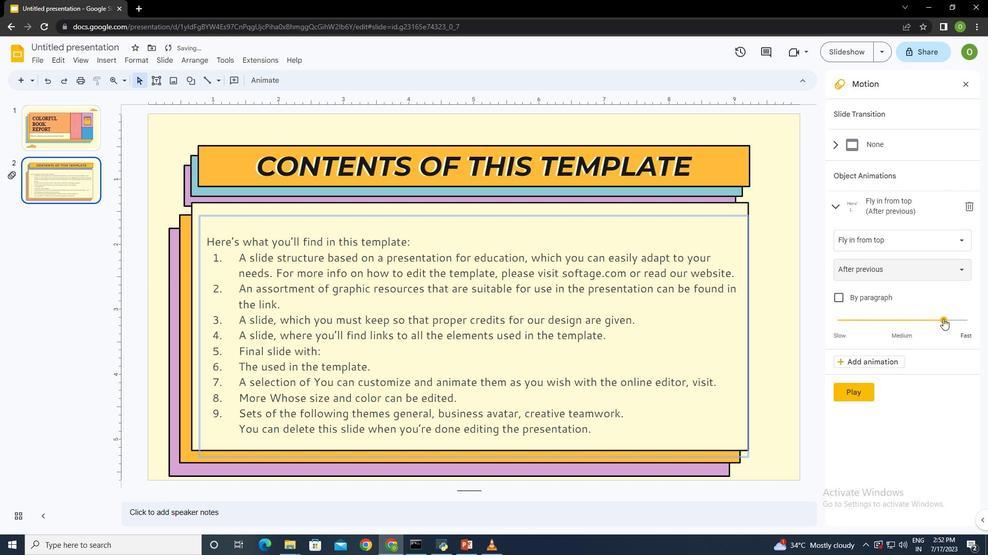
Action: Mouse pressed left at (942, 318)
Screenshot: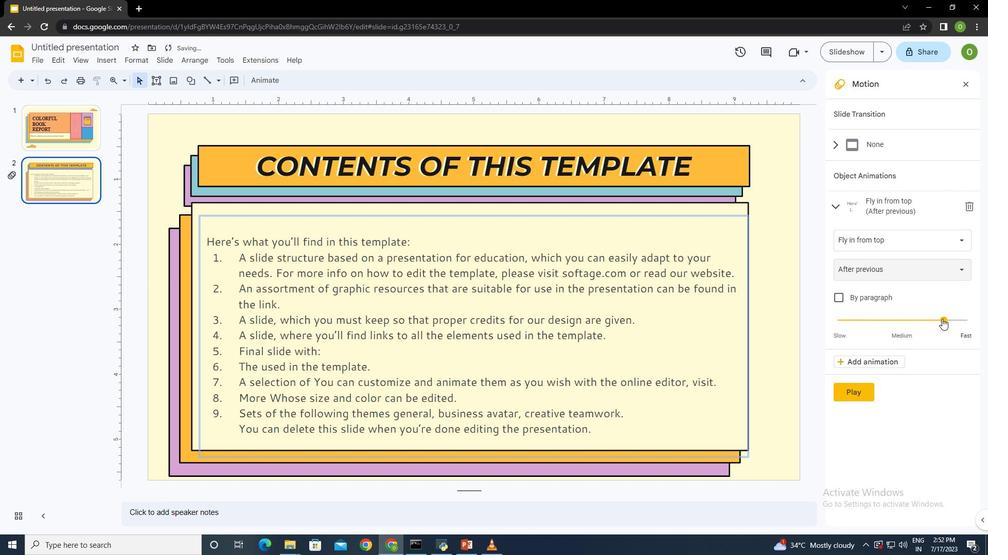 
Action: Mouse moved to (852, 391)
Screenshot: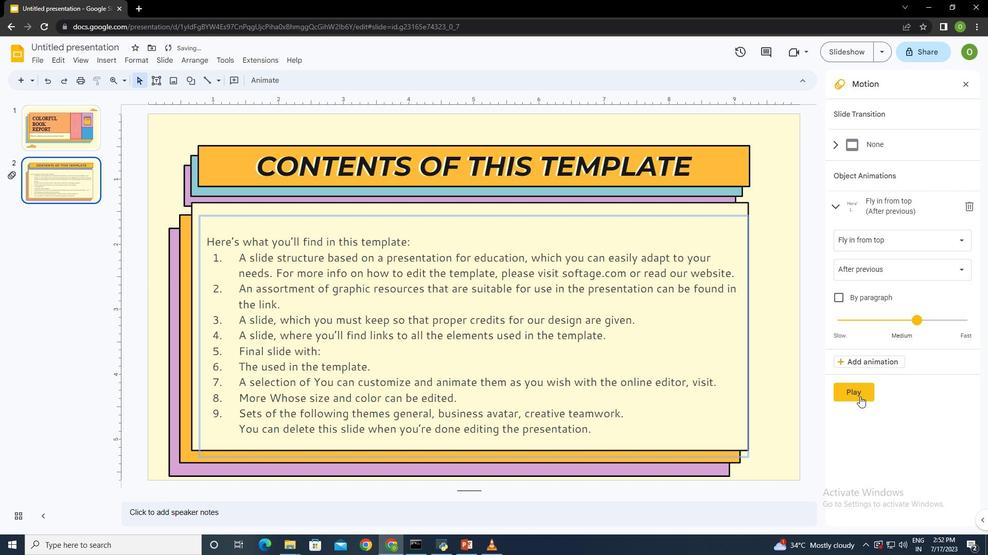
Action: Mouse pressed left at (852, 391)
Screenshot: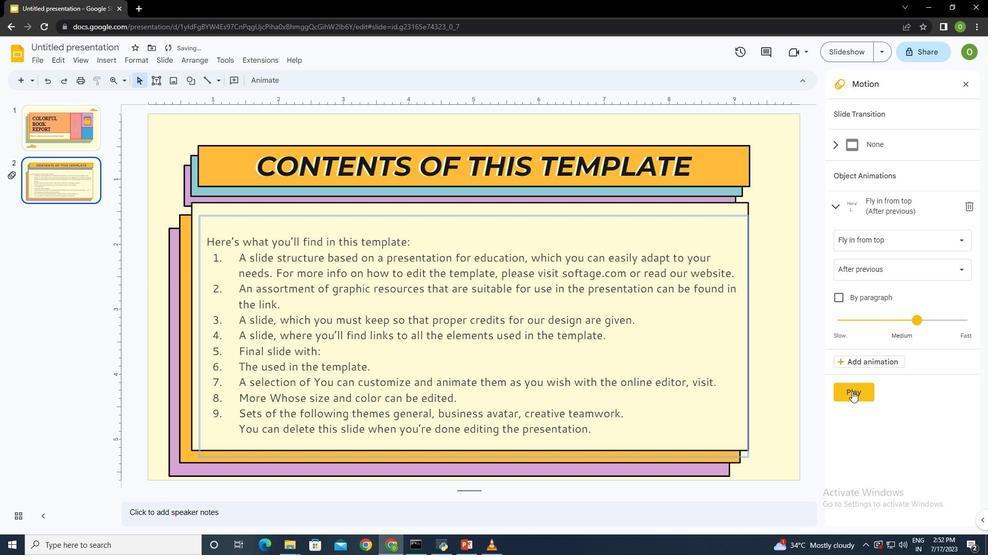 
Action: Mouse moved to (968, 80)
Screenshot: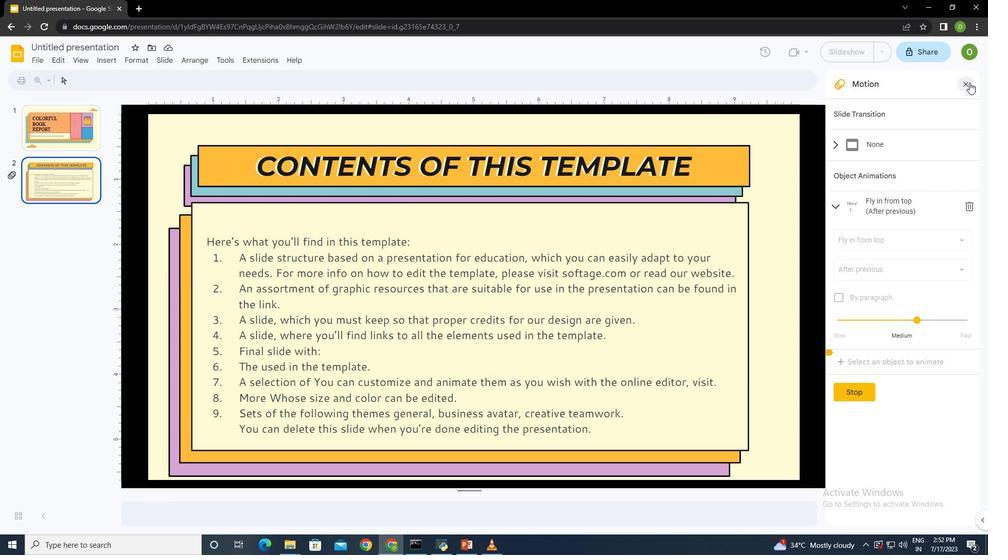 
Action: Mouse pressed left at (968, 80)
Screenshot: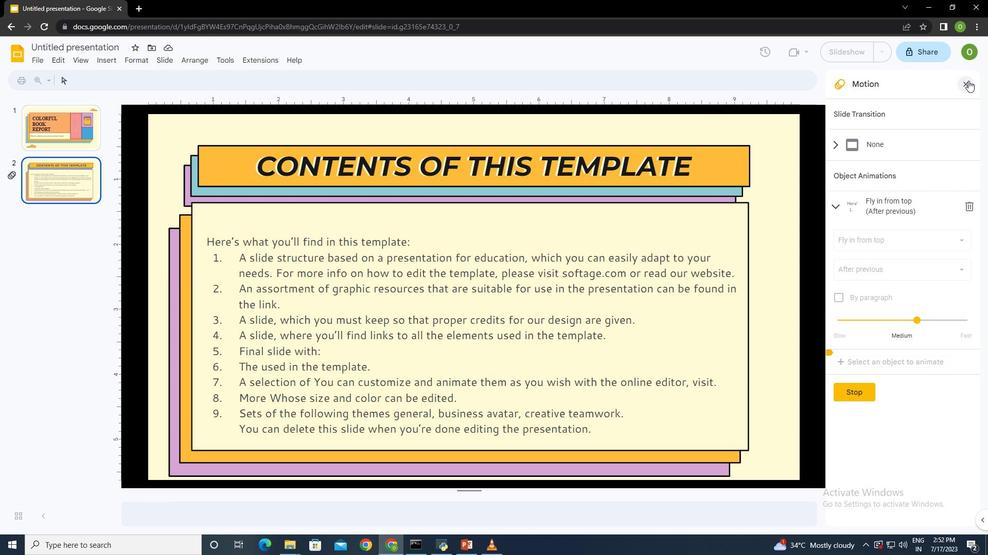 
